 Task: Select Gifts. Add to cart, from Burger Bites_x000D_
 for 3194 Cheshire Road, Bridgeport, Connecticut 06604, Cell Number 203-362-4243, following items : Gulab Jamun_x000D_
 - 1, Turtle Cheesecake_x000D_
 - 1, Sweet Balls_x000D_
 - 1, Lemon Cheesecake_x000D_
 - 1, Classic Cheesecake_x000D_
 - 1
Action: Mouse moved to (987, 134)
Screenshot: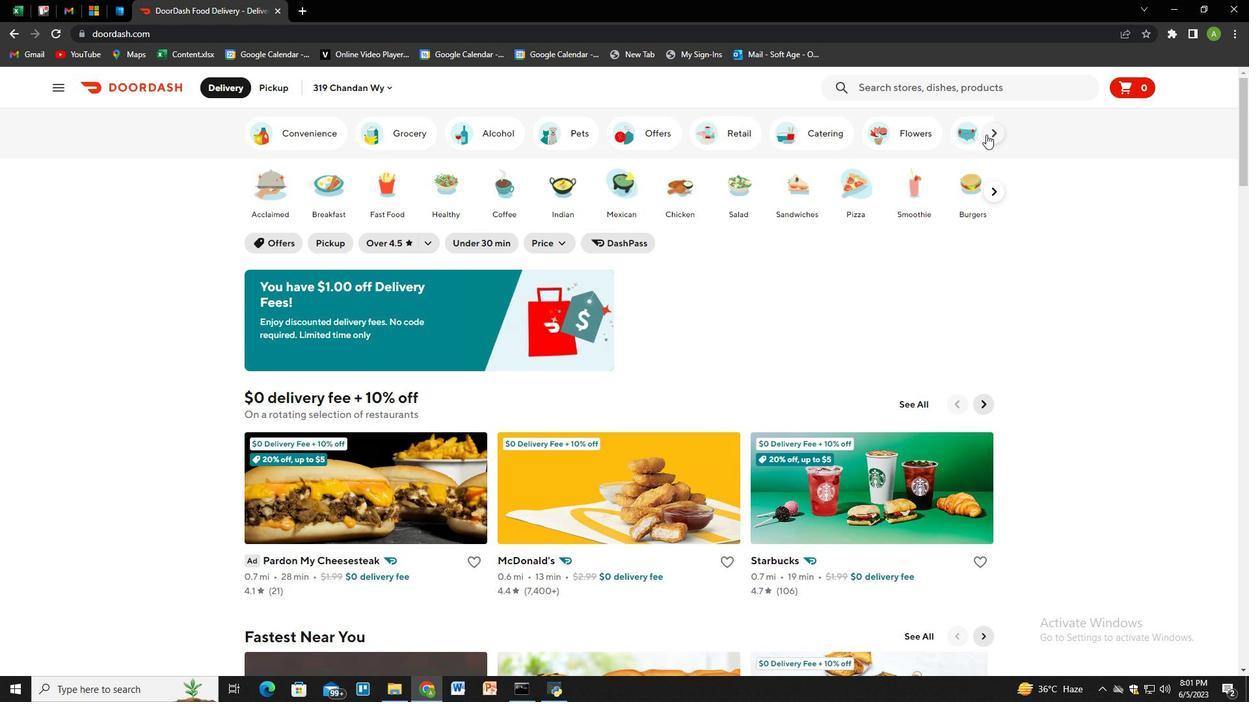 
Action: Mouse pressed left at (987, 134)
Screenshot: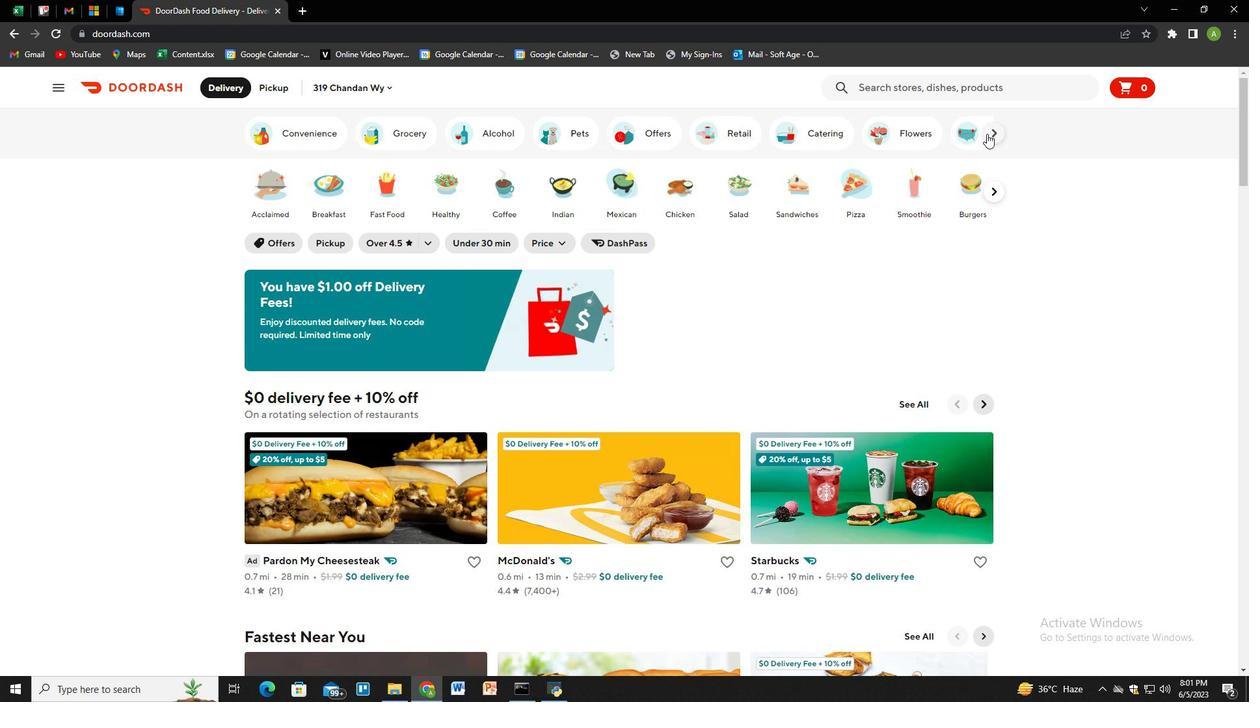 
Action: Mouse moved to (962, 135)
Screenshot: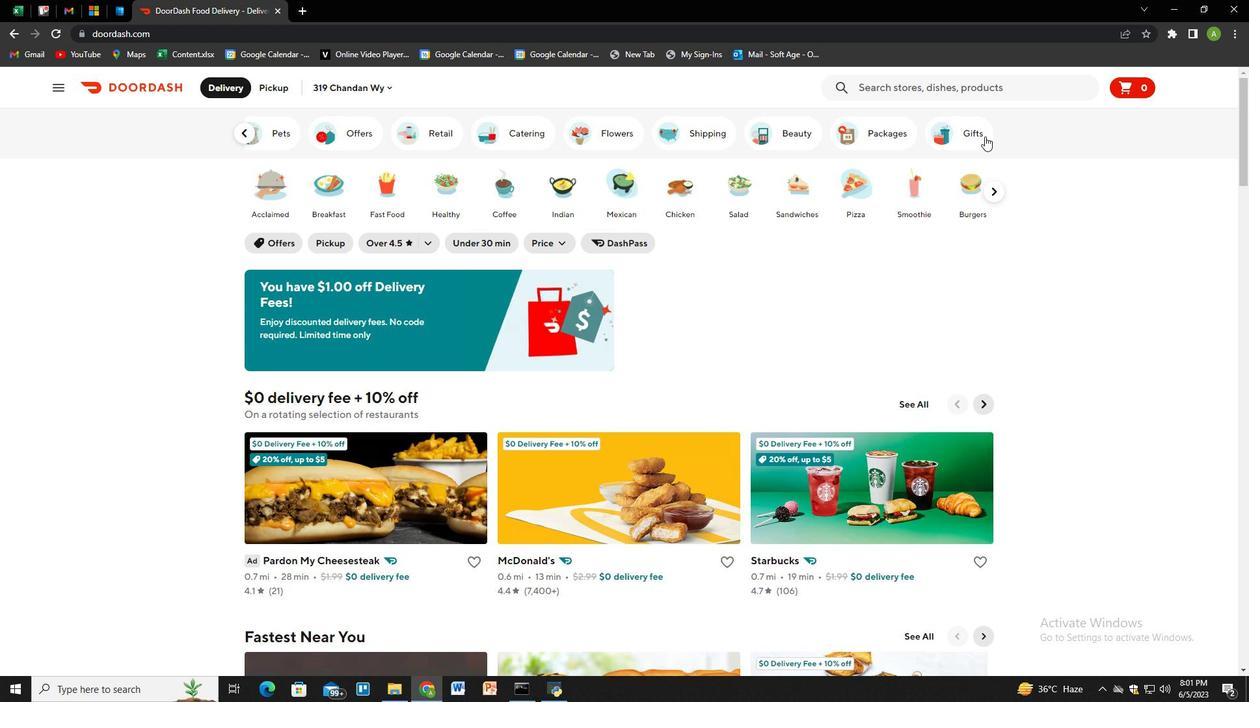 
Action: Mouse pressed left at (962, 135)
Screenshot: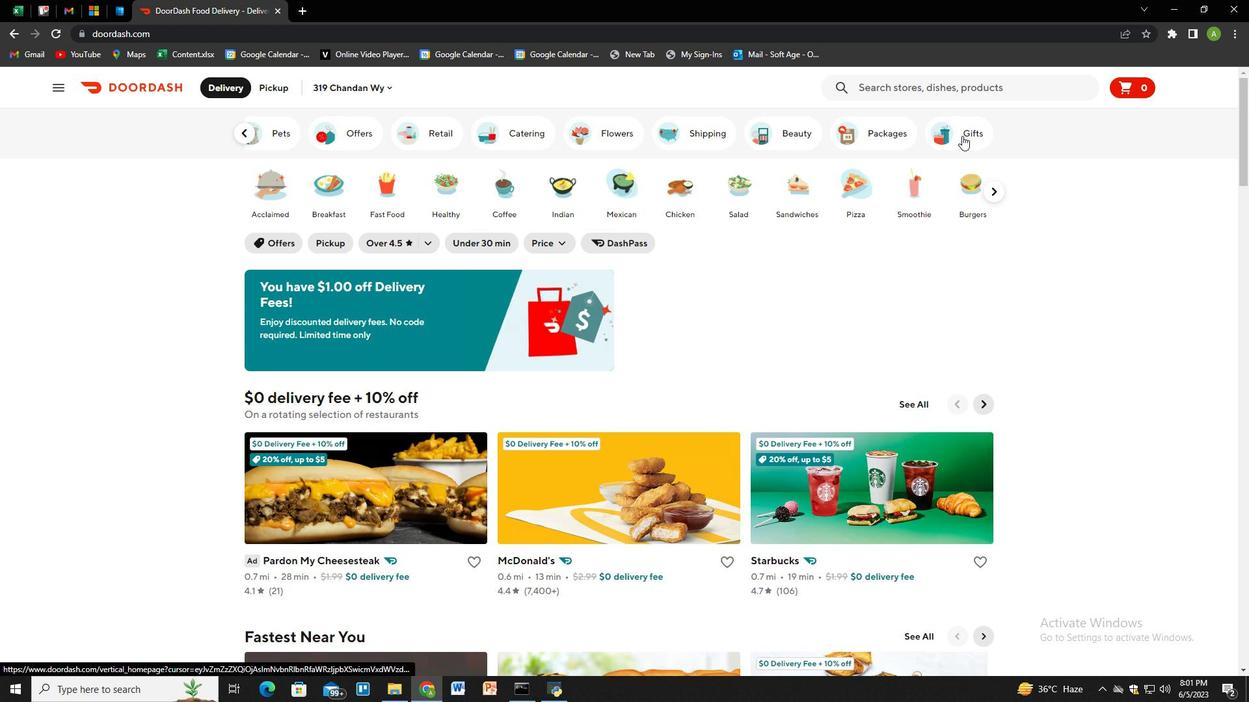 
Action: Mouse moved to (393, 192)
Screenshot: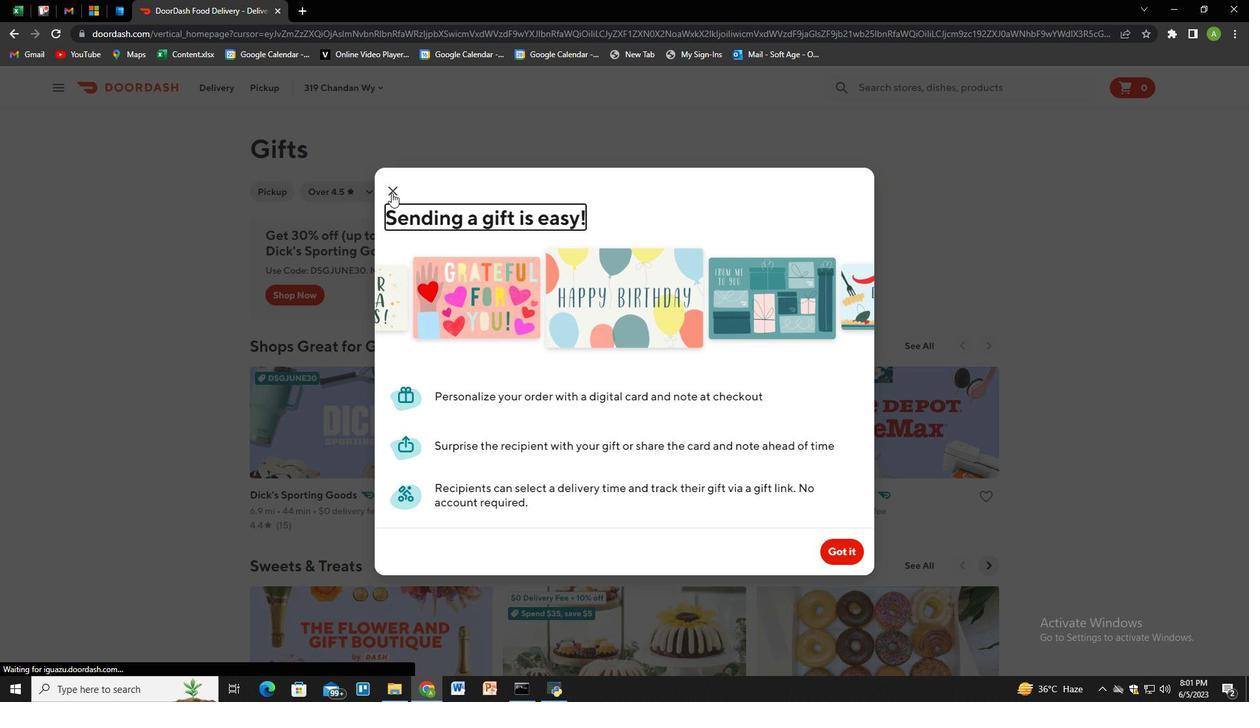 
Action: Mouse pressed left at (393, 192)
Screenshot: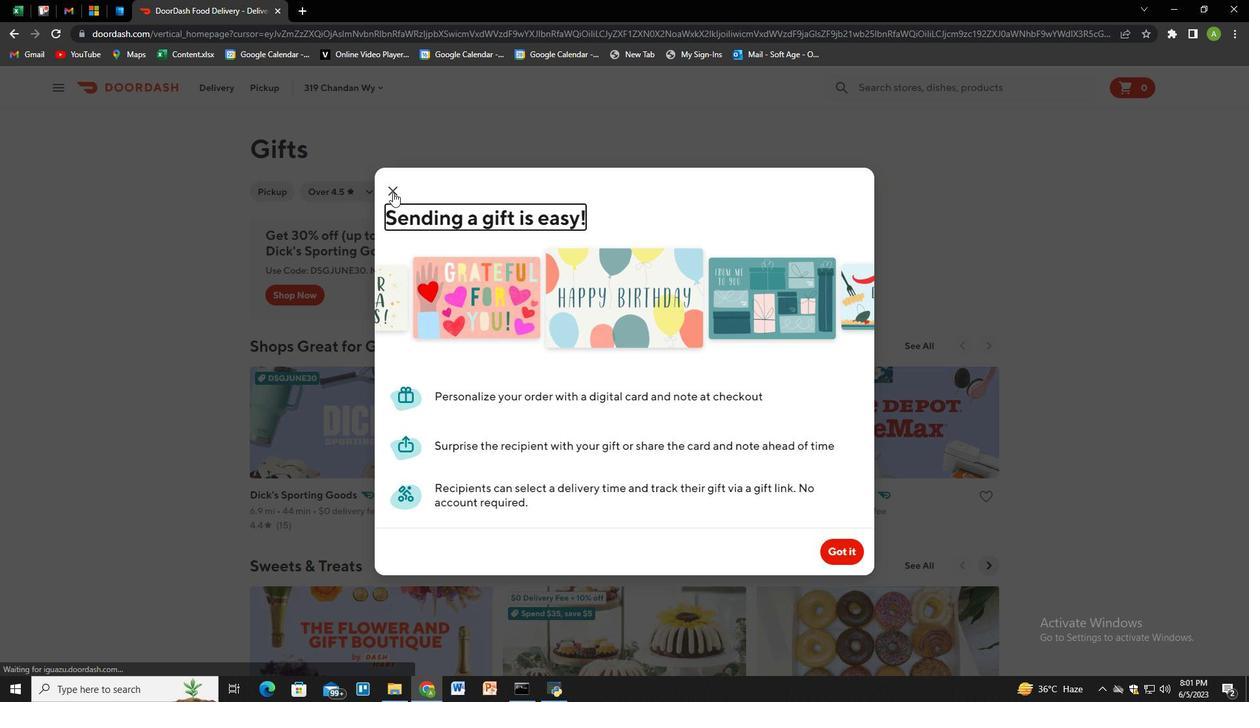 
Action: Mouse moved to (953, 85)
Screenshot: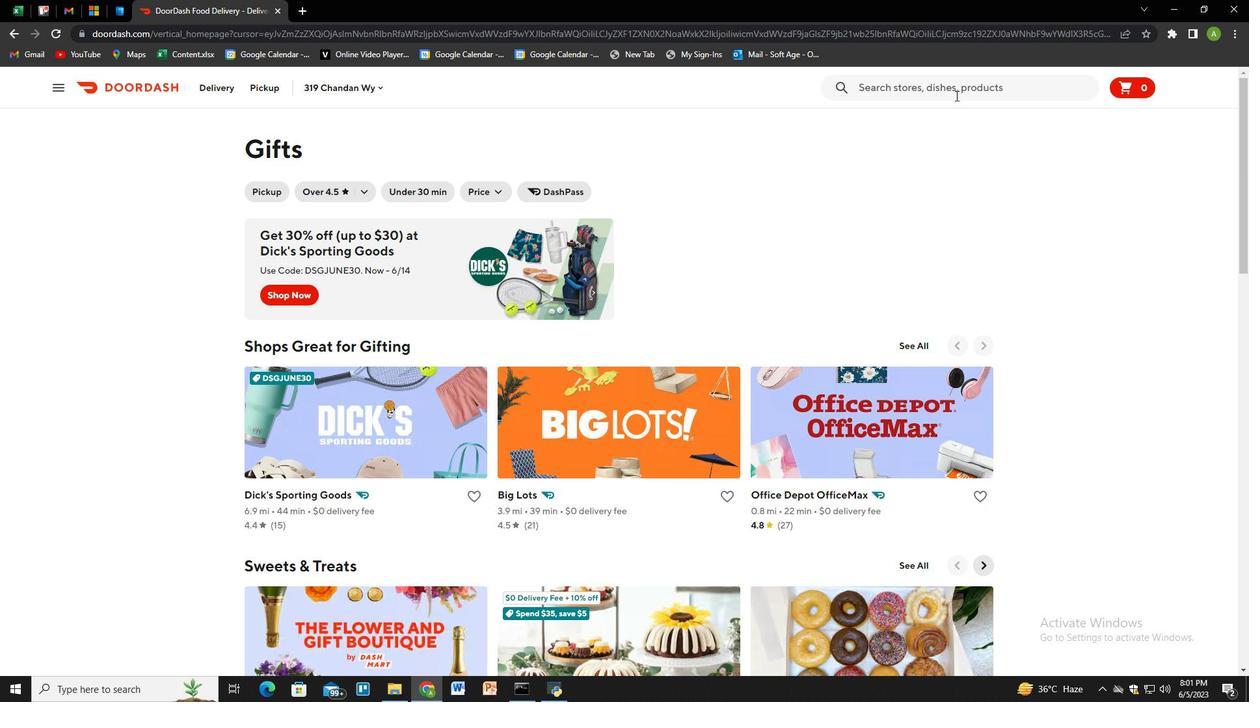 
Action: Mouse pressed left at (953, 85)
Screenshot: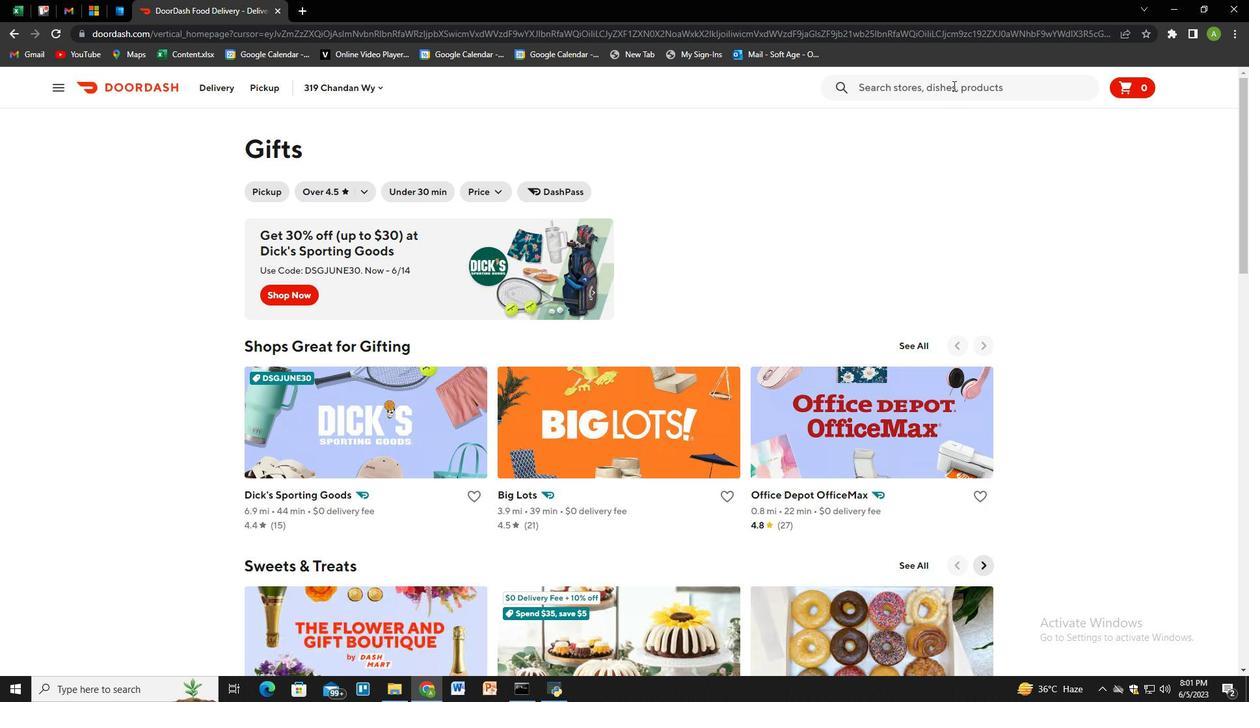 
Action: Key pressed burger<Key.space>bites<Key.enter>
Screenshot: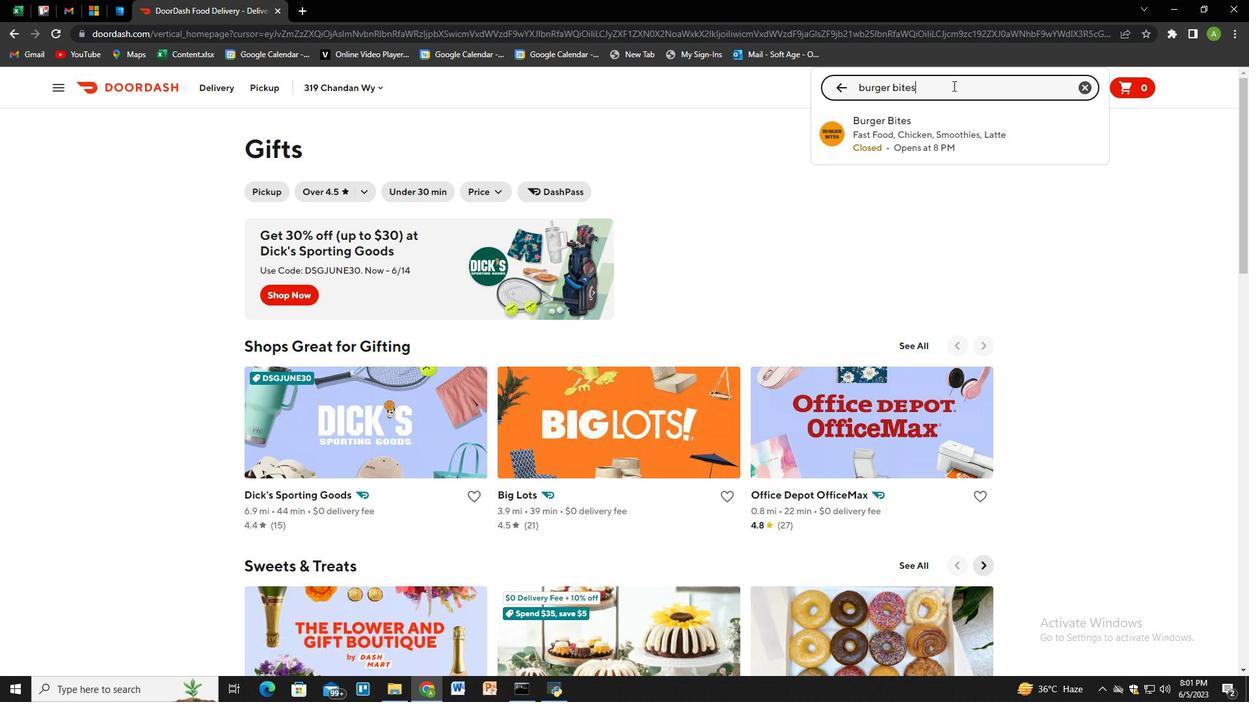 
Action: Mouse moved to (290, 338)
Screenshot: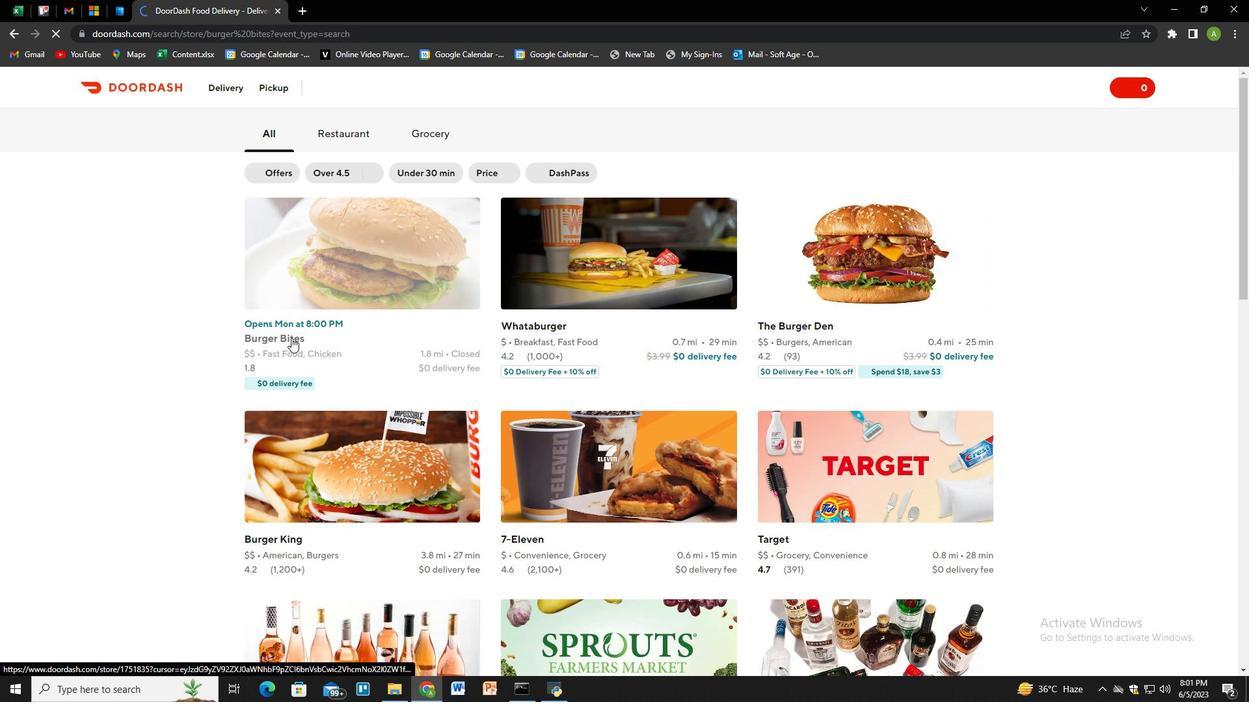 
Action: Mouse pressed left at (290, 338)
Screenshot: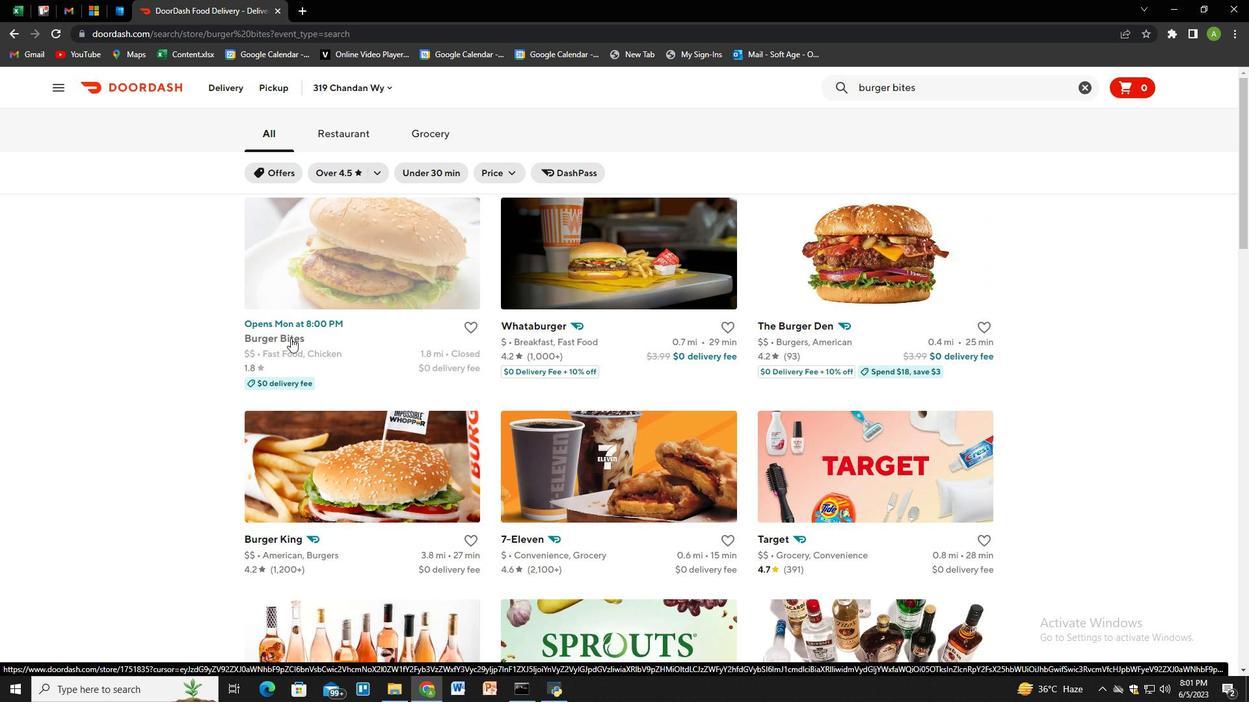 
Action: Mouse moved to (283, 82)
Screenshot: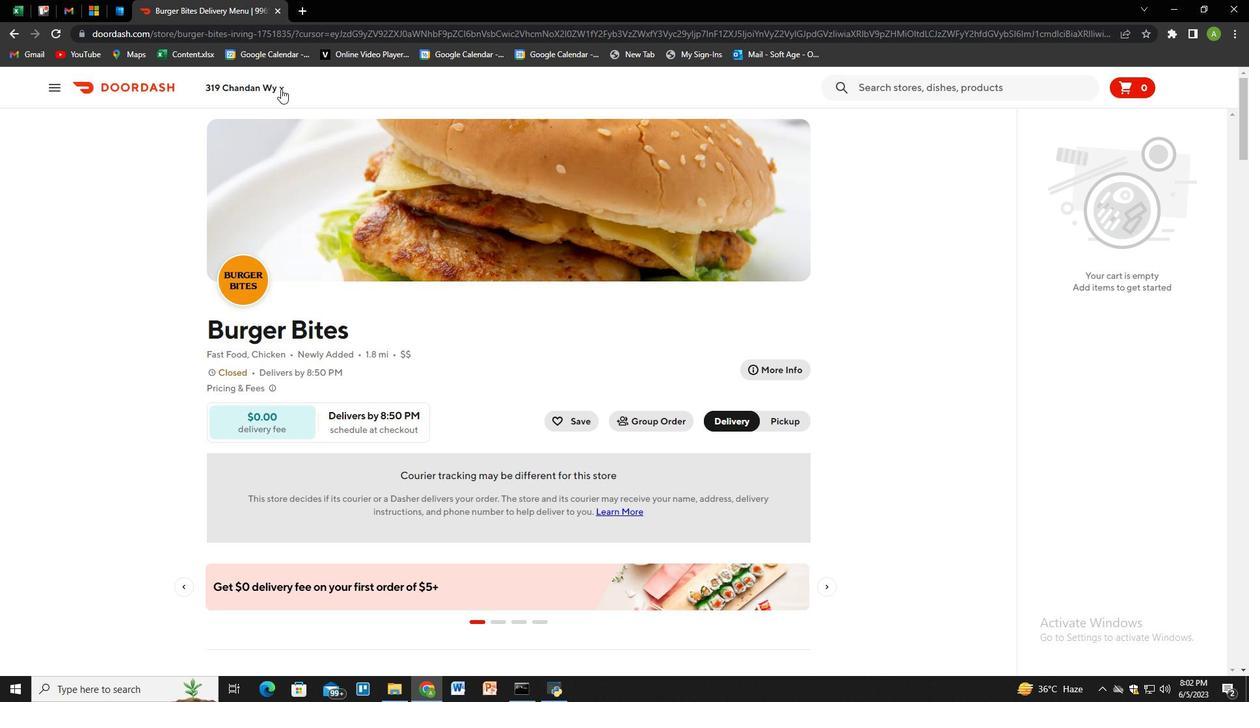 
Action: Mouse pressed left at (283, 82)
Screenshot: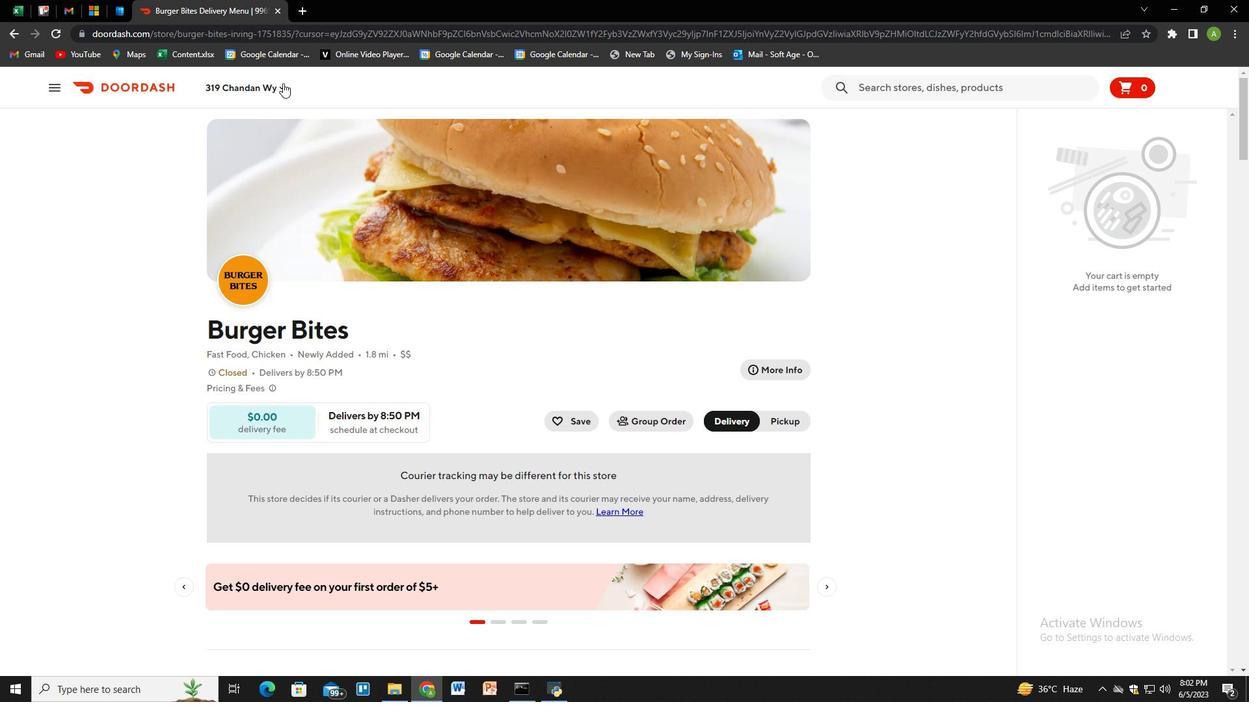 
Action: Mouse moved to (285, 144)
Screenshot: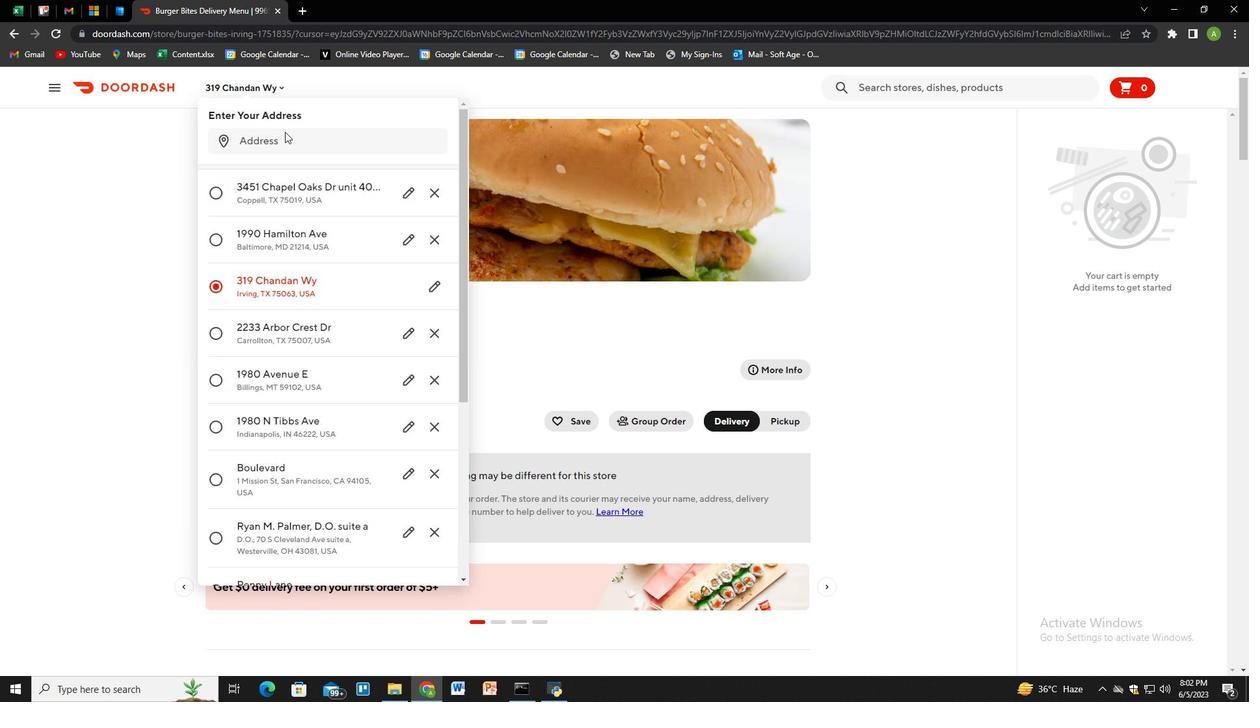 
Action: Mouse pressed left at (285, 144)
Screenshot: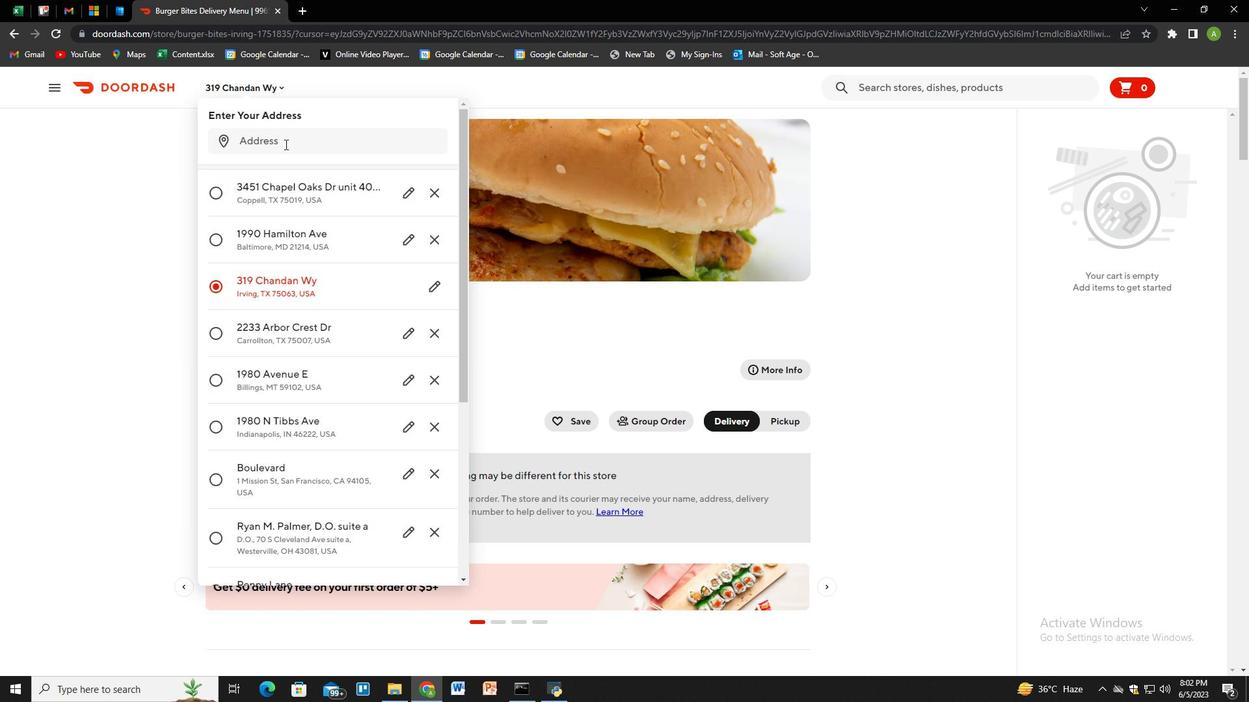 
Action: Key pressed 3194<Key.space>cheshire<Key.space>road,<Key.space>bridgeport,<Key.space>connecticut<Key.space>06604<Key.enter>
Screenshot: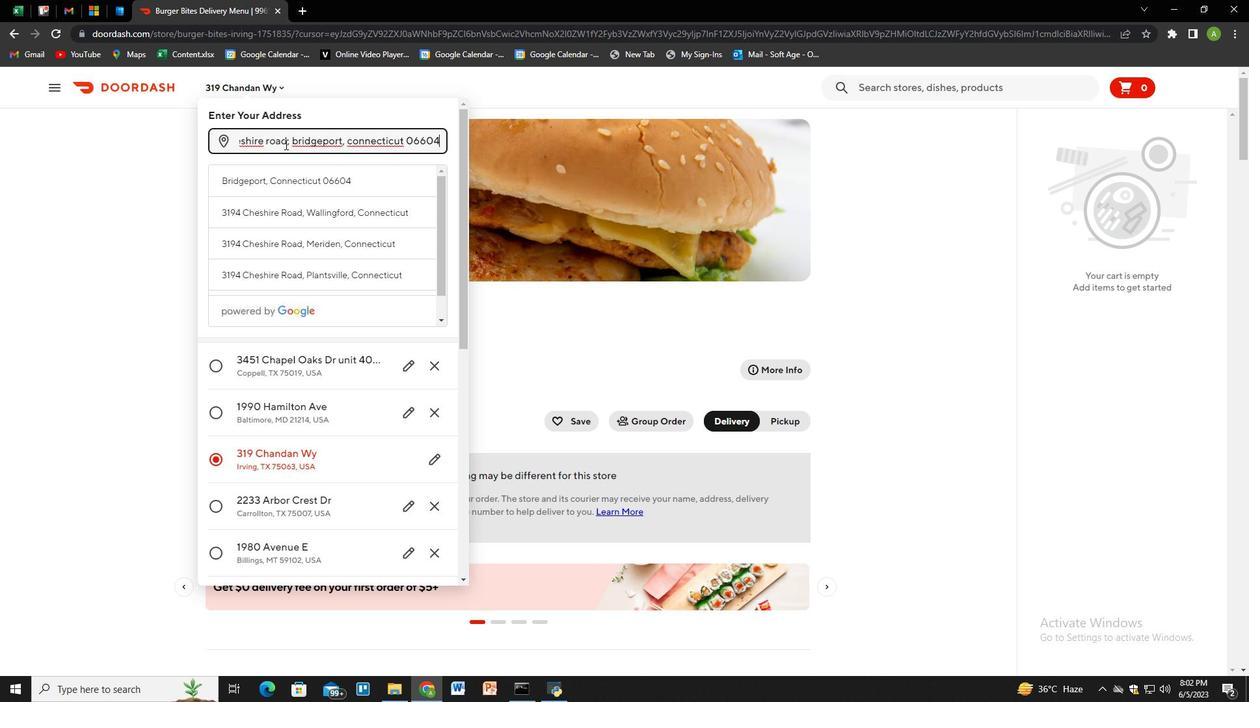 
Action: Mouse moved to (417, 570)
Screenshot: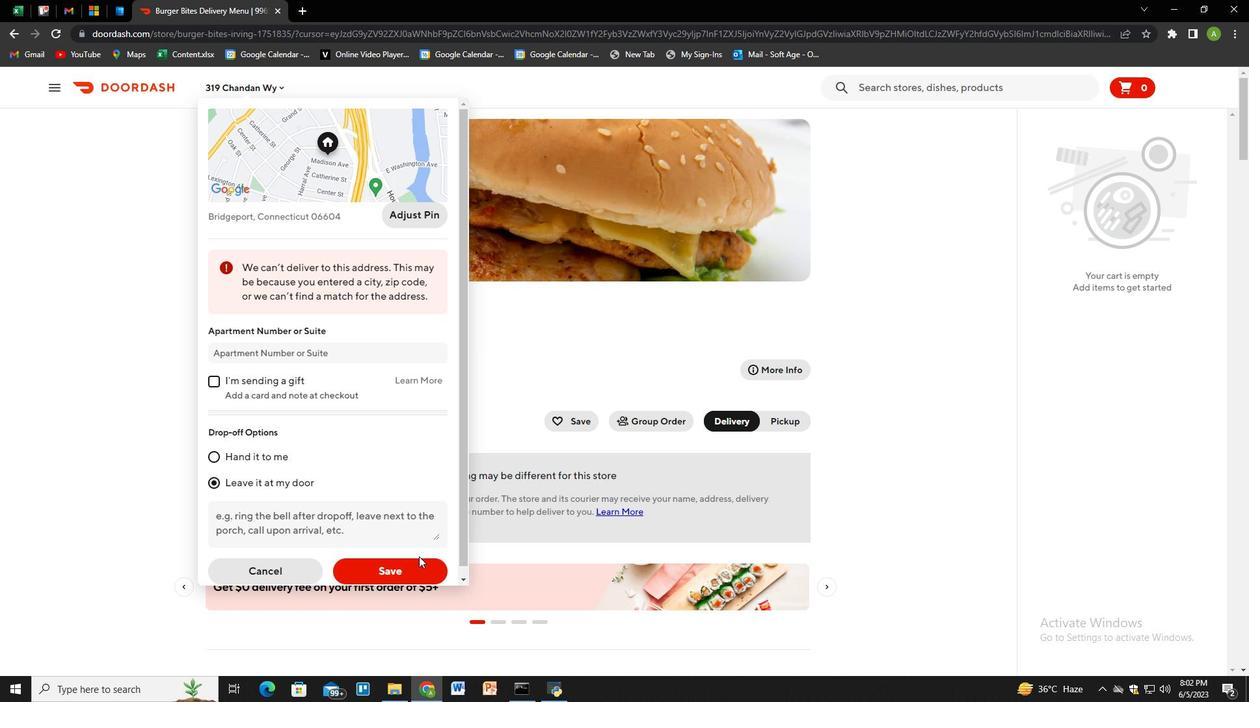 
Action: Mouse pressed left at (417, 570)
Screenshot: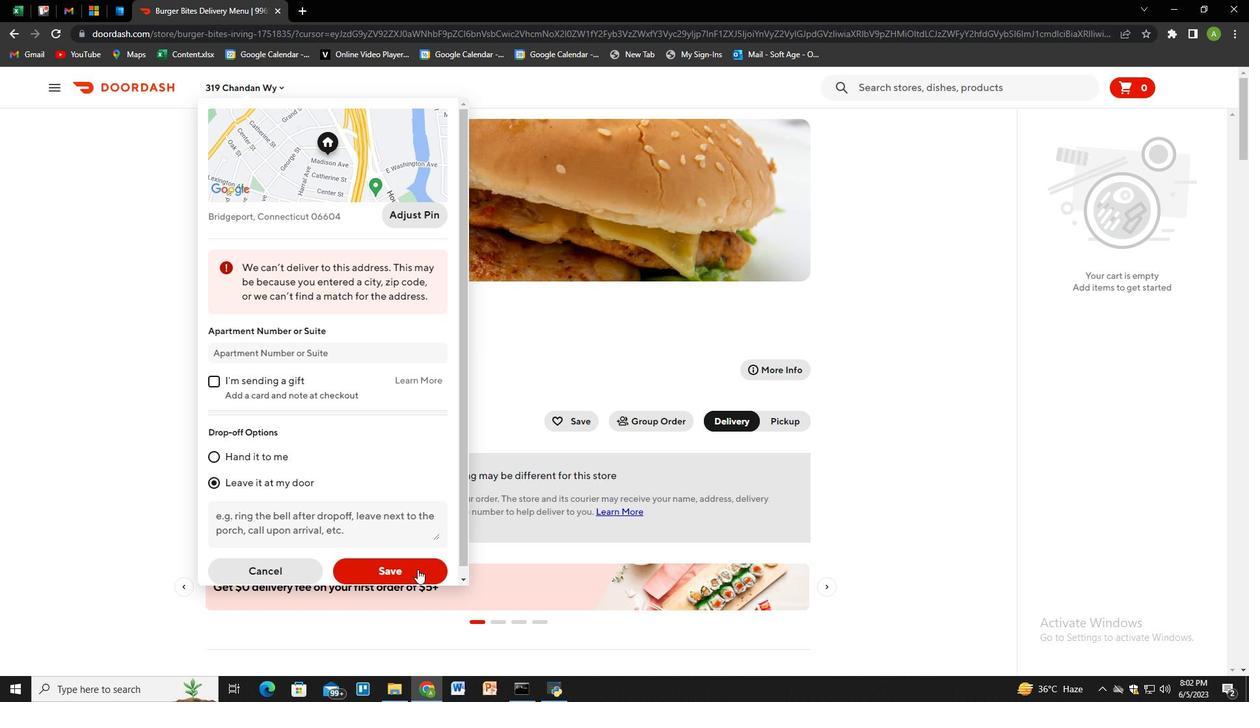 
Action: Mouse moved to (458, 251)
Screenshot: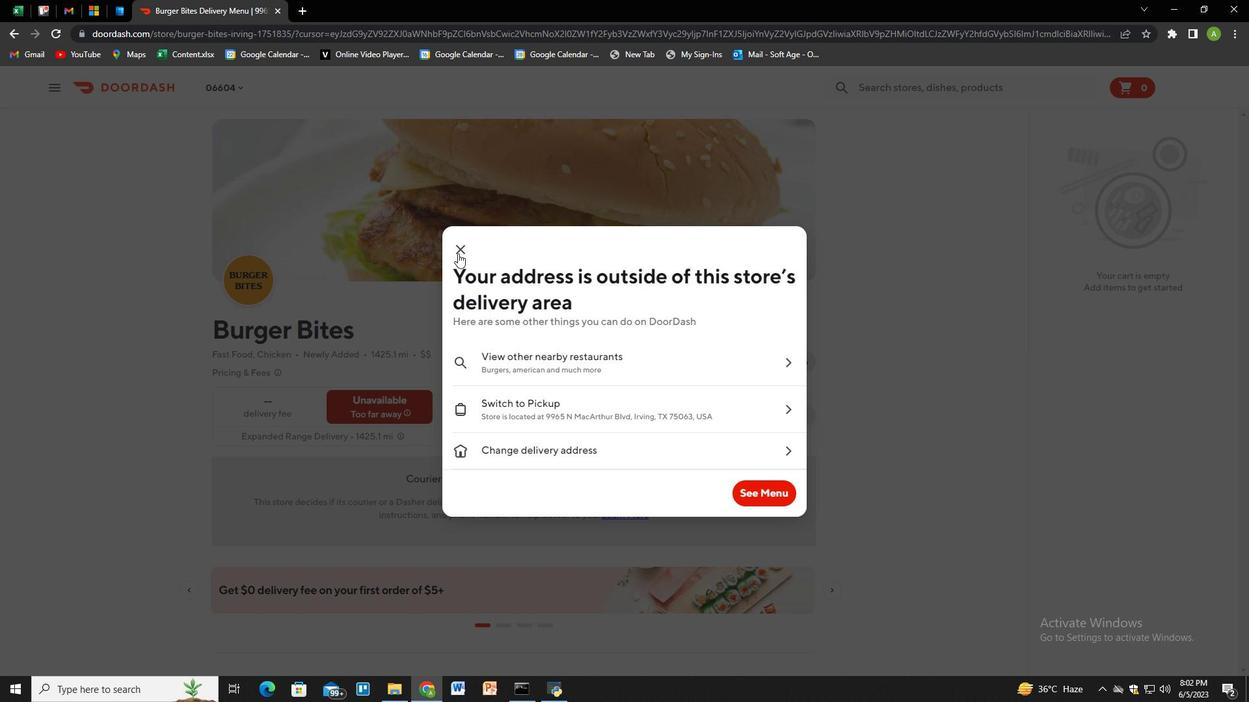 
Action: Mouse pressed left at (458, 251)
Screenshot: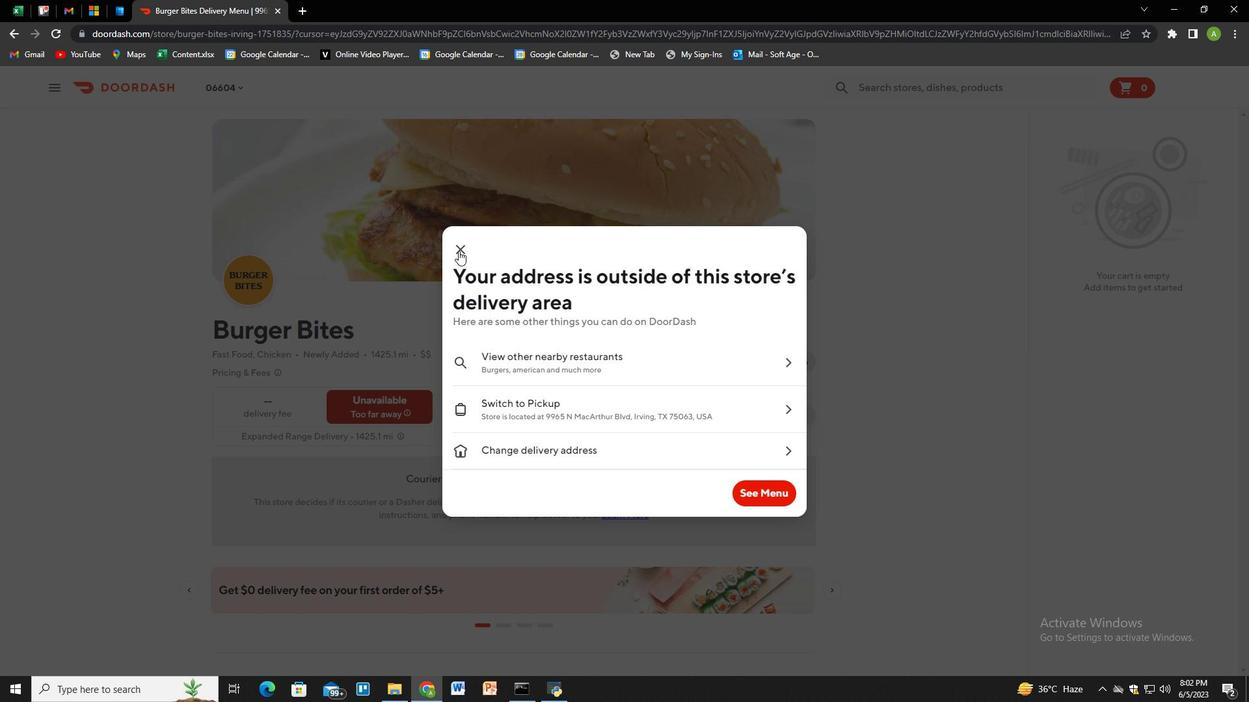 
Action: Mouse moved to (861, 290)
Screenshot: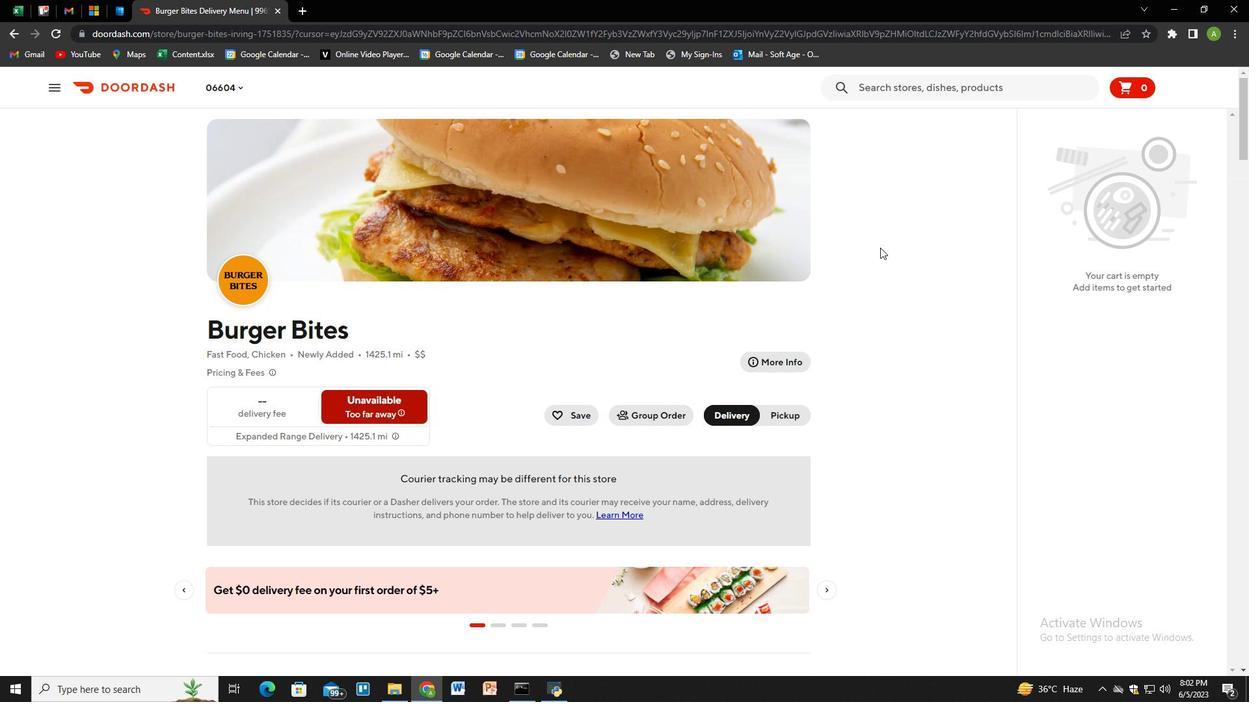 
Action: Mouse scrolled (861, 289) with delta (0, 0)
Screenshot: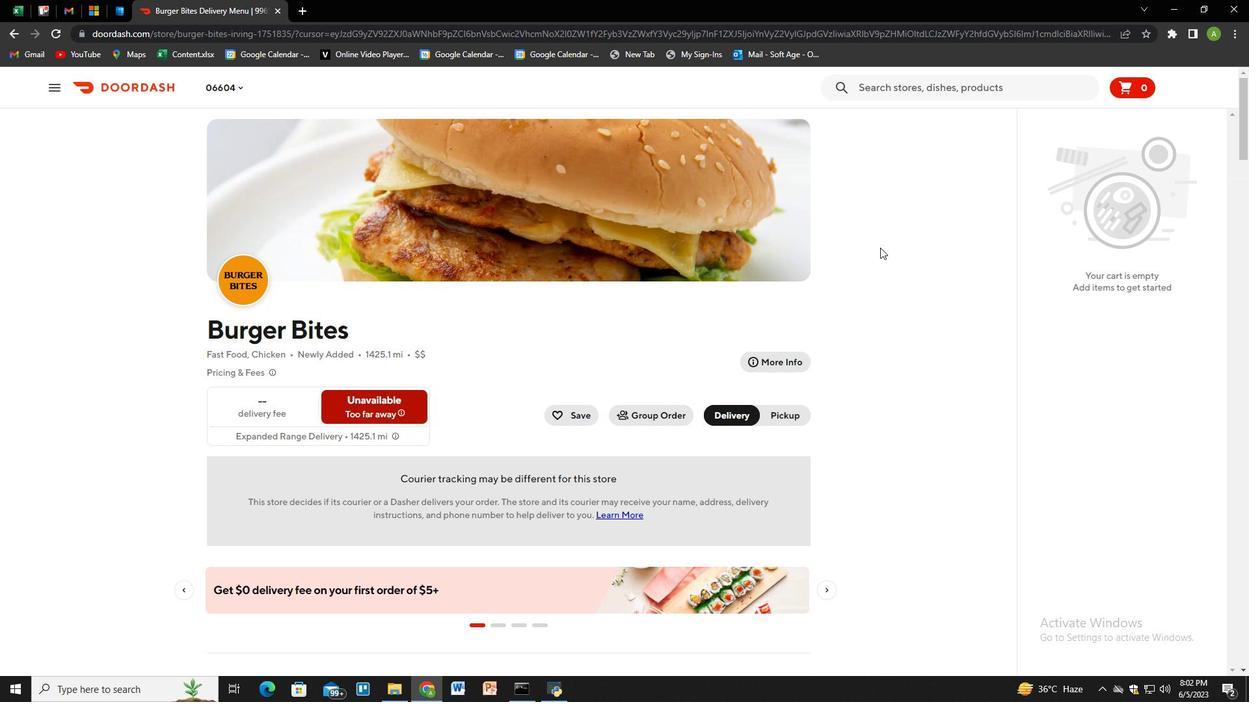 
Action: Mouse moved to (859, 296)
Screenshot: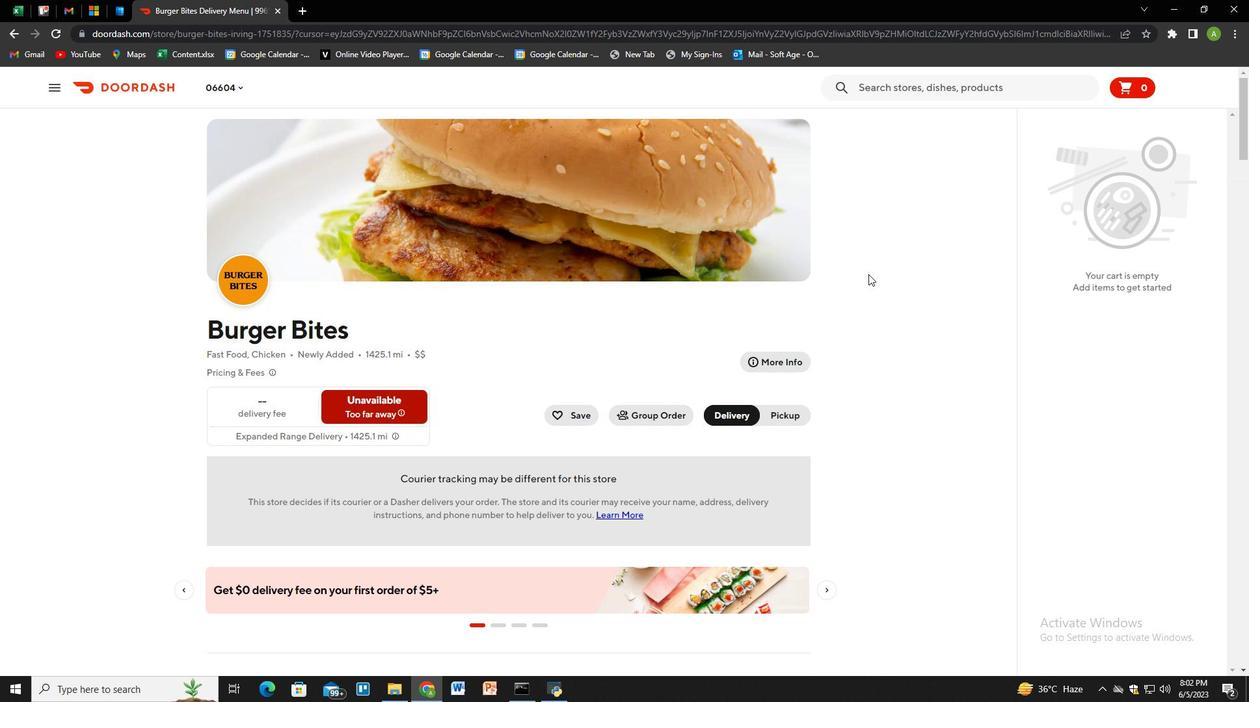 
Action: Mouse scrolled (859, 295) with delta (0, 0)
Screenshot: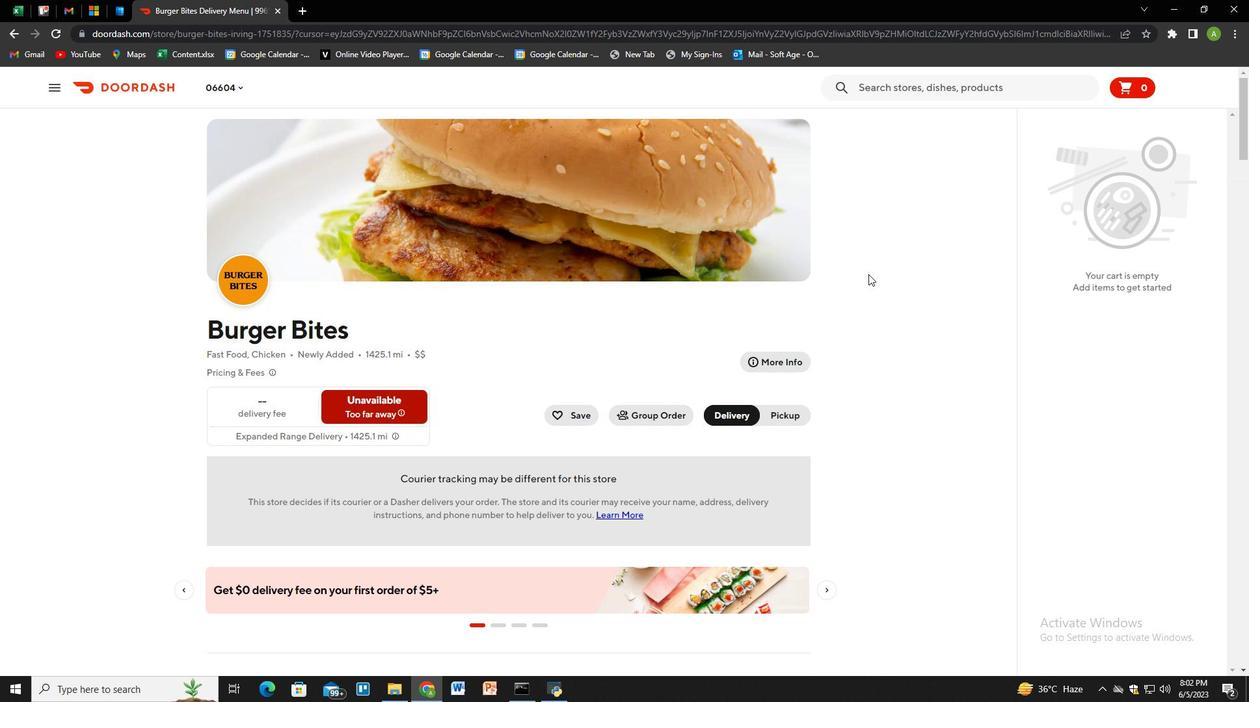 
Action: Mouse moved to (858, 297)
Screenshot: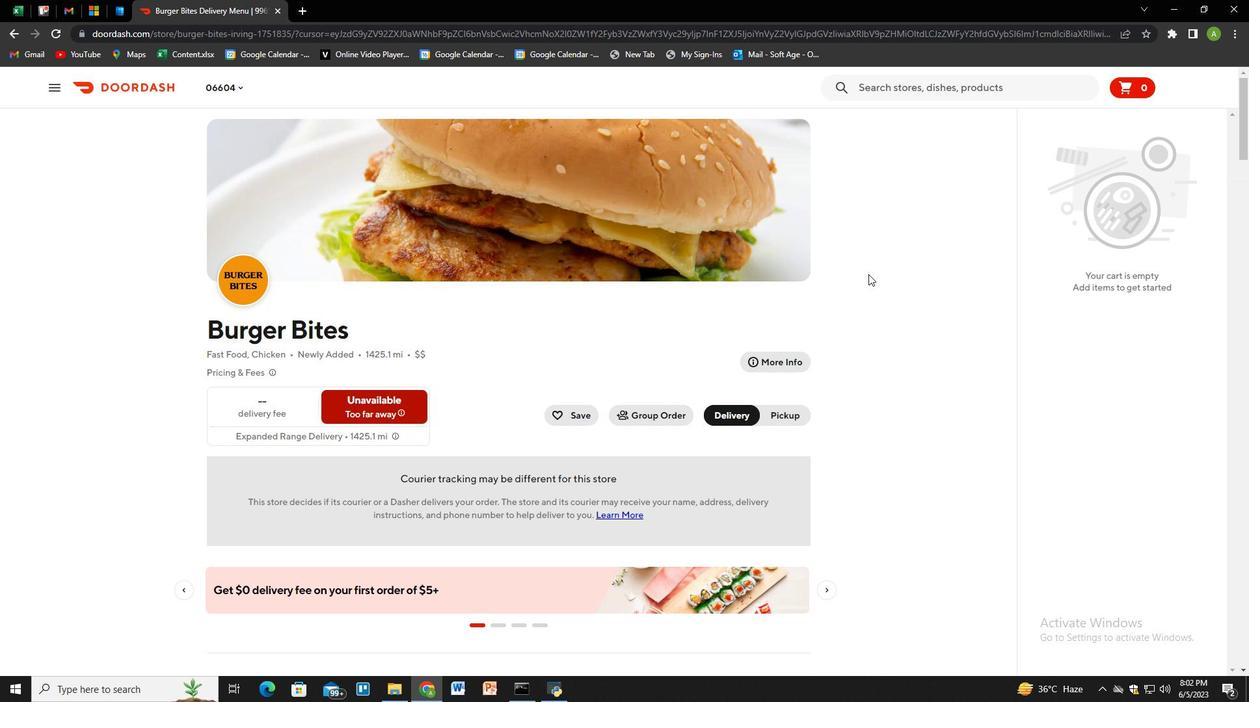 
Action: Mouse scrolled (858, 296) with delta (0, 0)
Screenshot: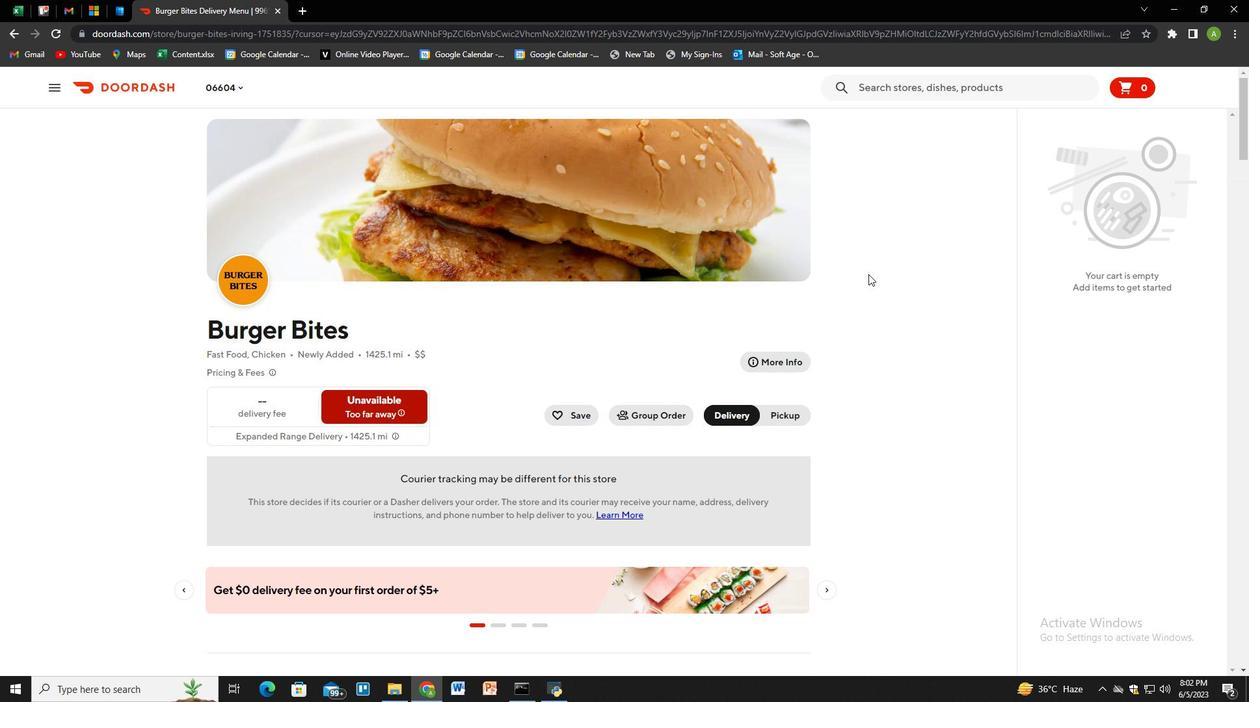 
Action: Mouse moved to (858, 300)
Screenshot: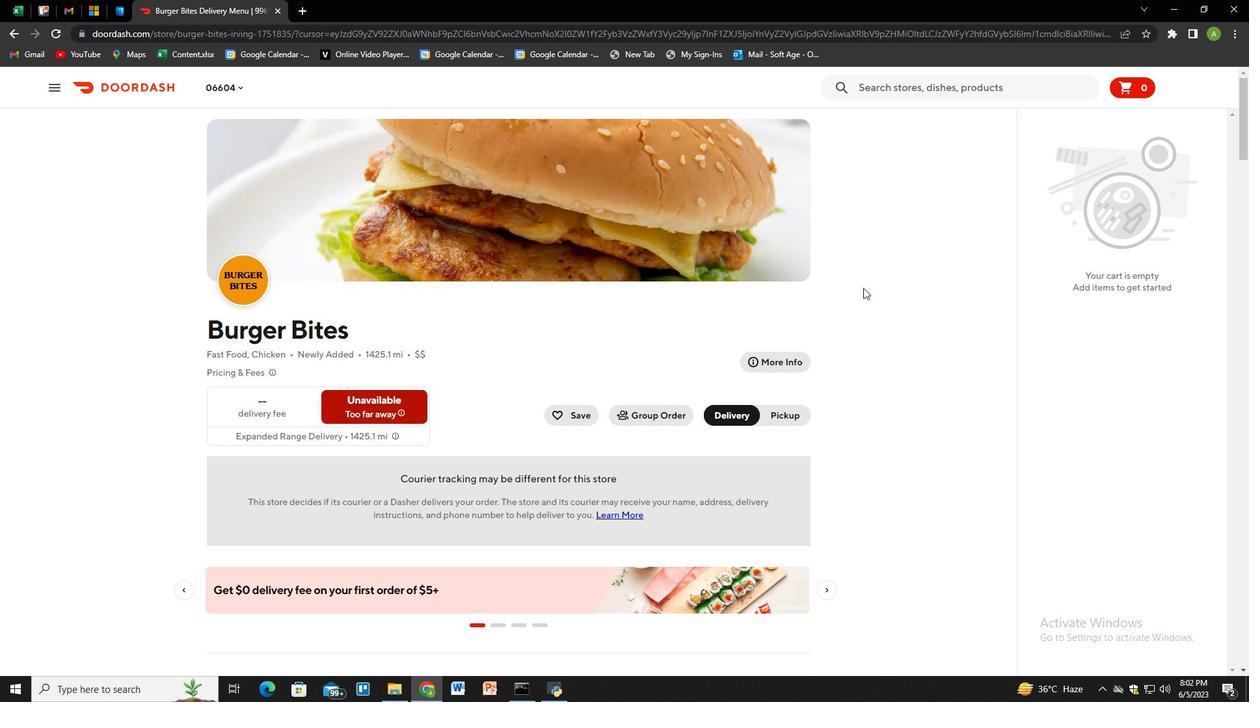 
Action: Mouse scrolled (858, 299) with delta (0, 0)
Screenshot: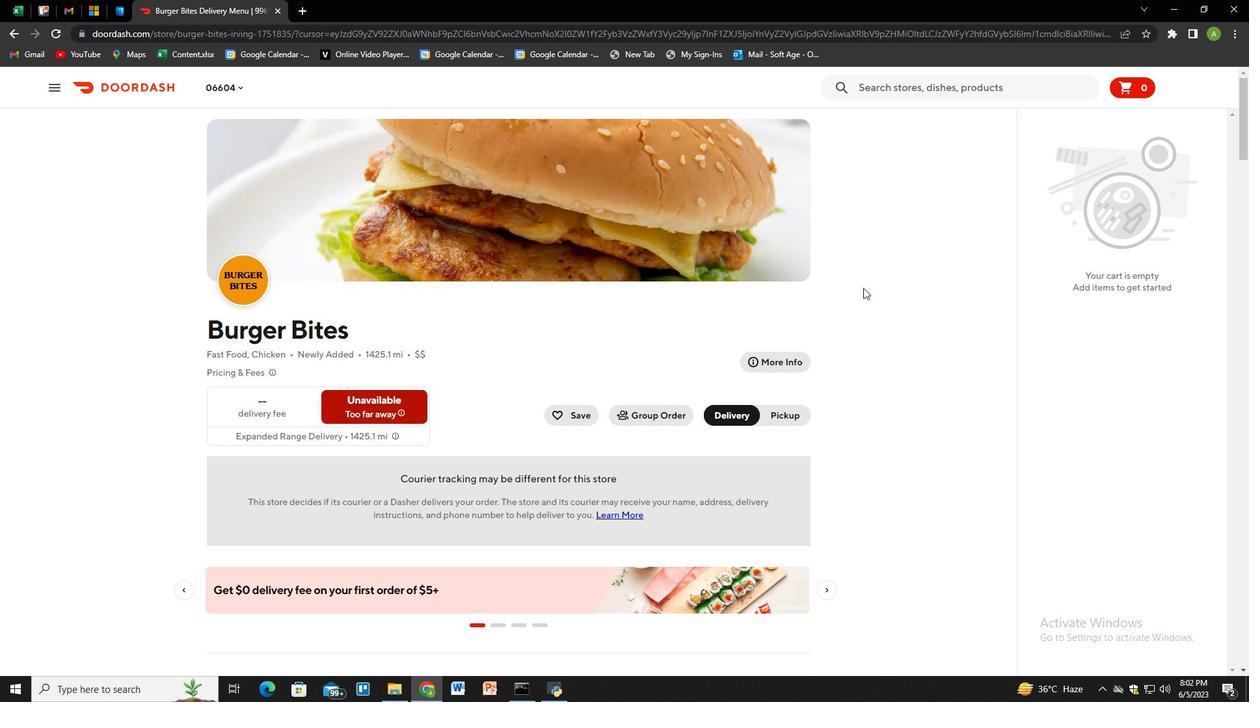 
Action: Mouse moved to (720, 509)
Screenshot: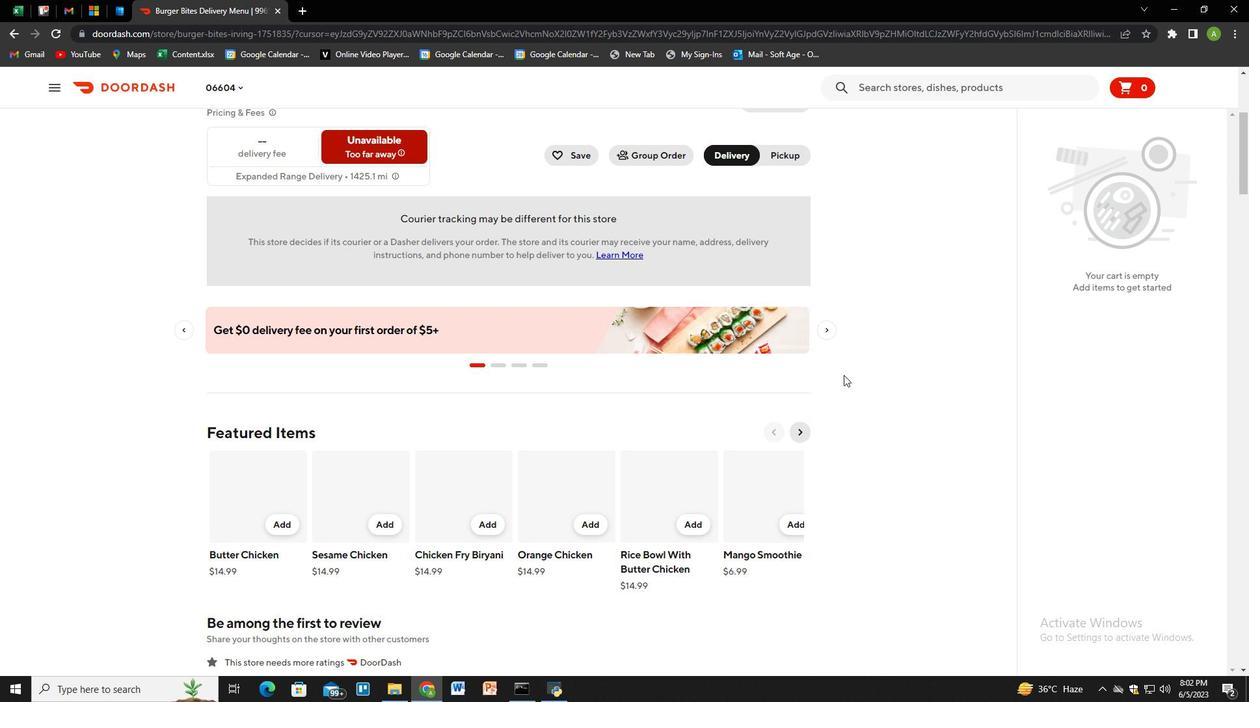 
Action: Mouse scrolled (728, 498) with delta (0, 0)
Screenshot: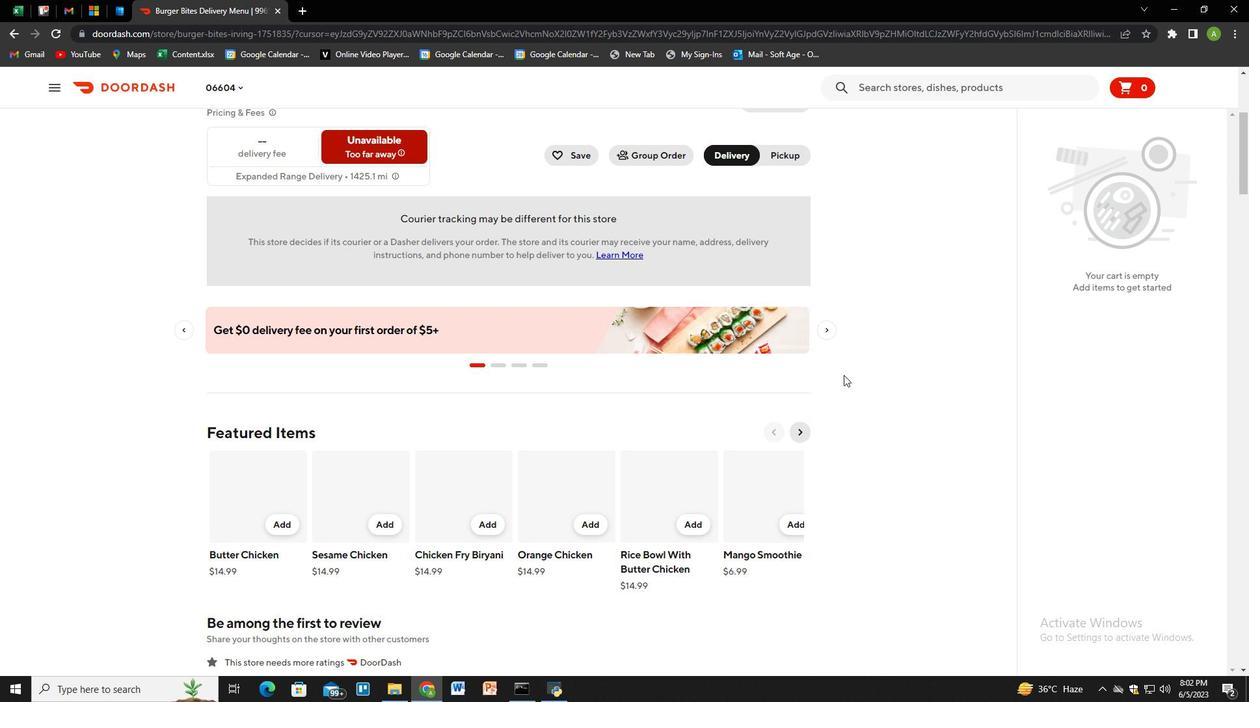 
Action: Mouse moved to (719, 510)
Screenshot: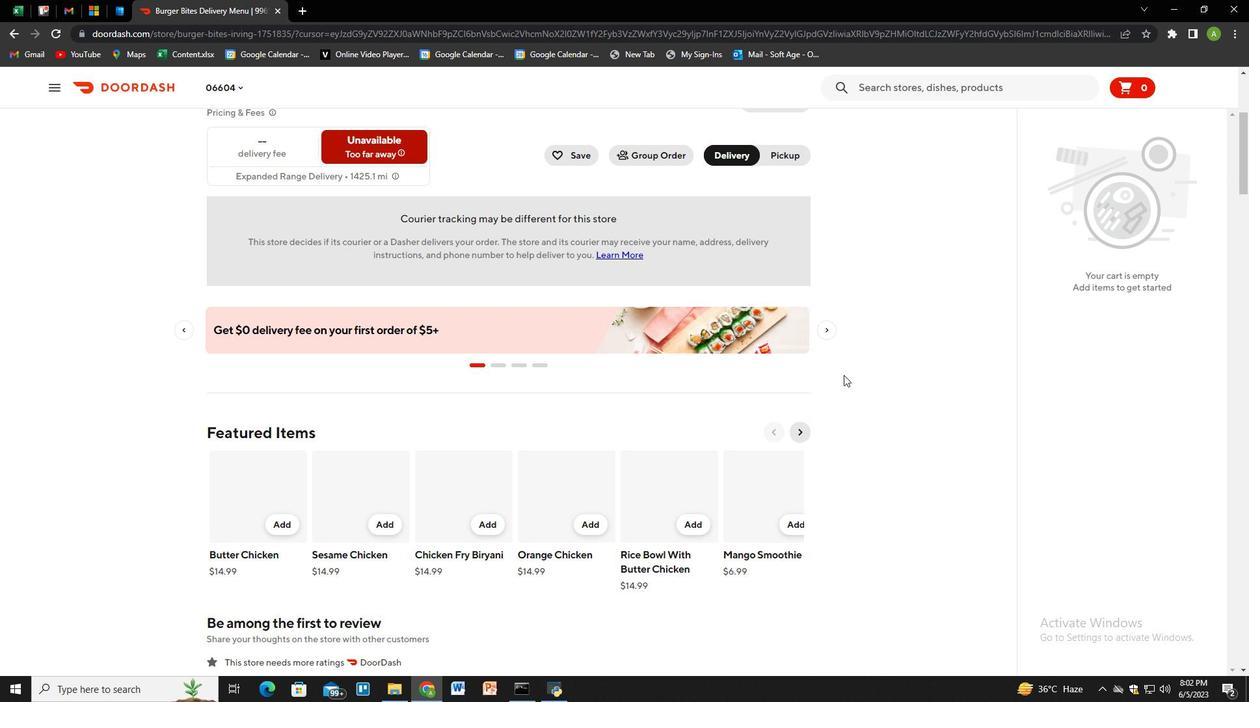 
Action: Mouse scrolled (727, 499) with delta (0, 0)
Screenshot: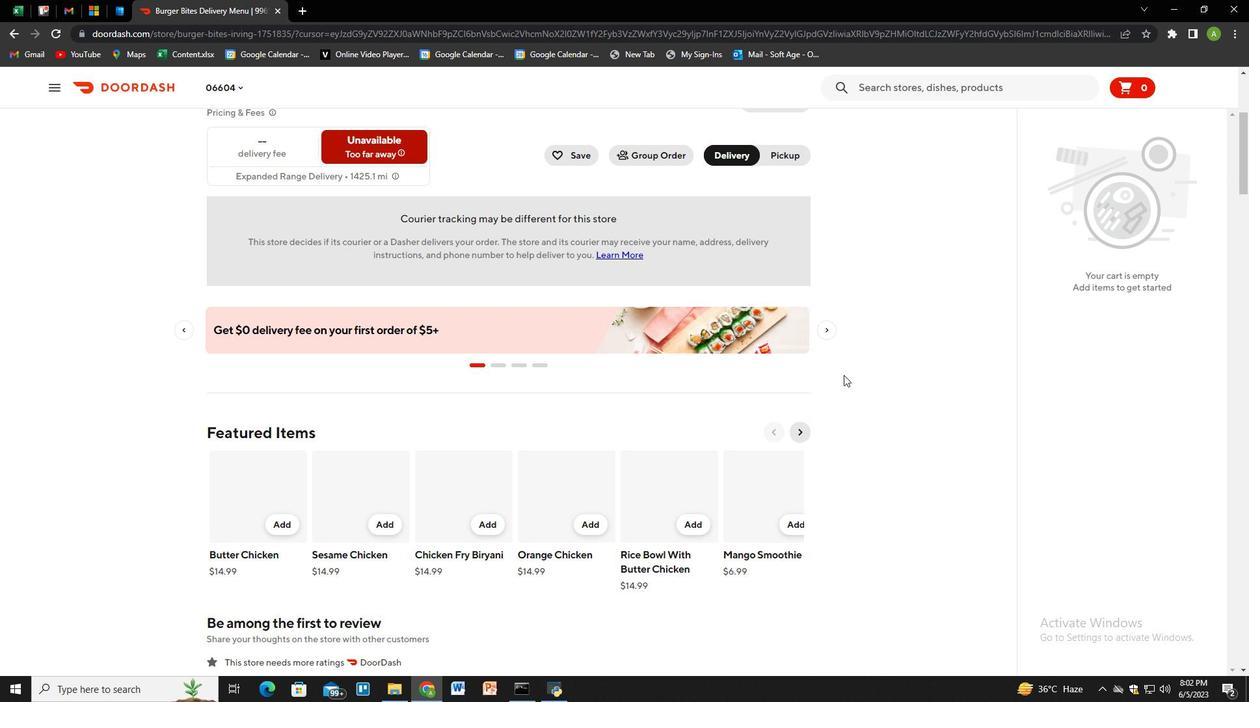 
Action: Mouse moved to (718, 511)
Screenshot: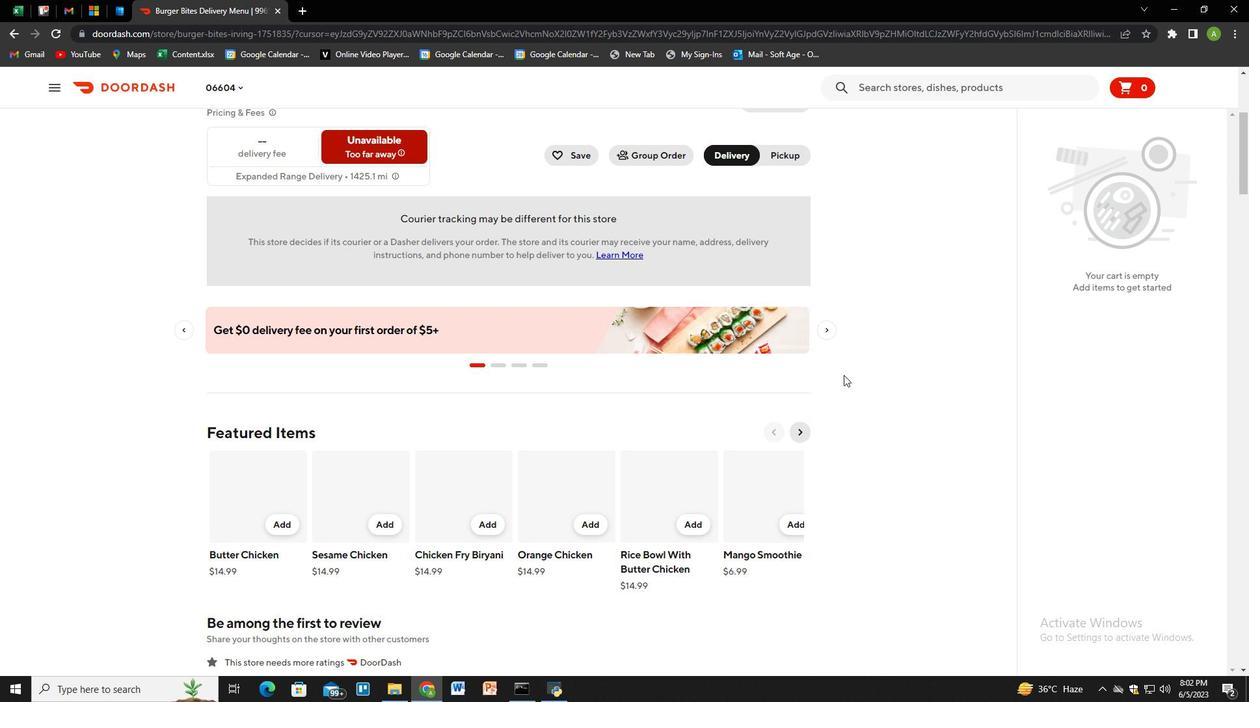 
Action: Mouse scrolled (726, 500) with delta (0, 0)
Screenshot: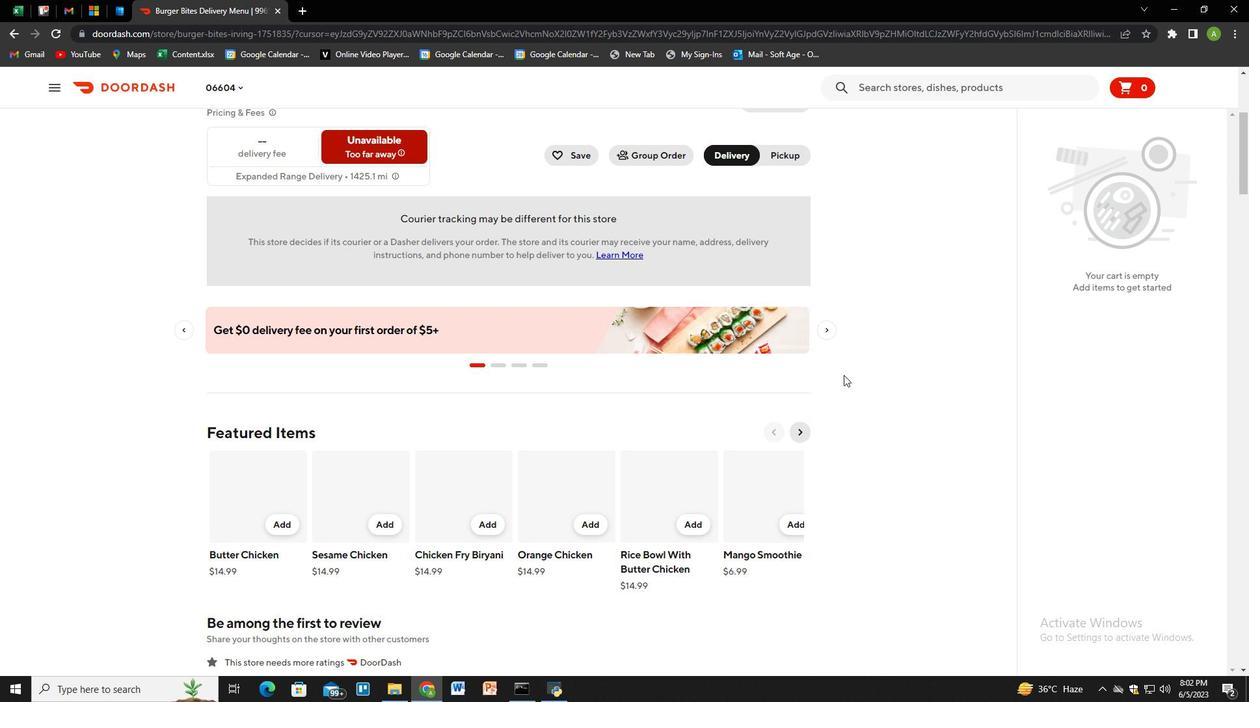 
Action: Mouse moved to (717, 512)
Screenshot: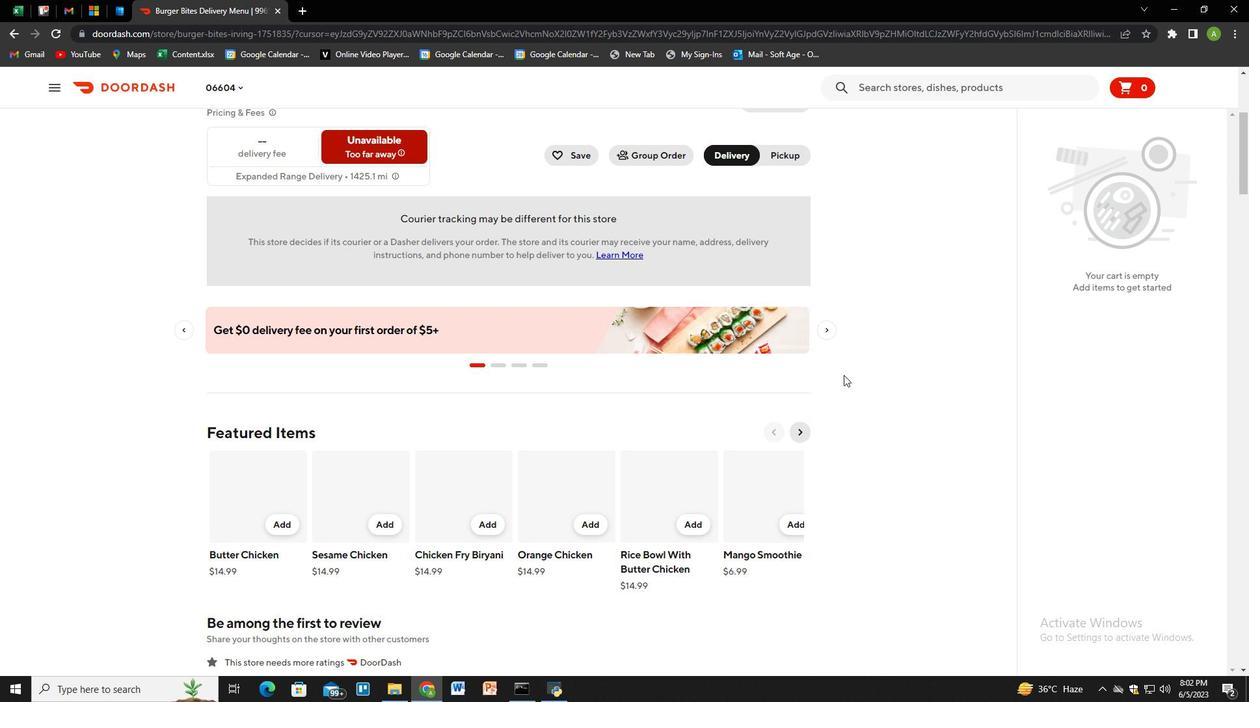 
Action: Mouse scrolled (726, 500) with delta (0, 0)
Screenshot: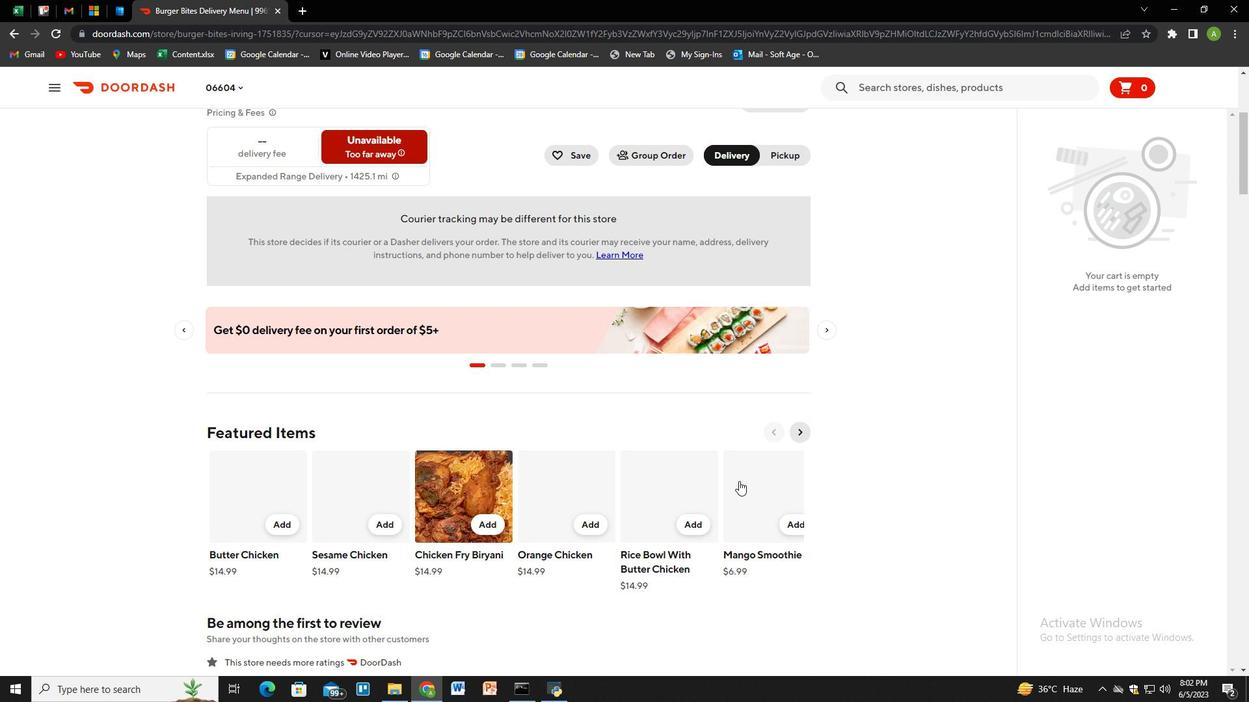 
Action: Mouse moved to (672, 542)
Screenshot: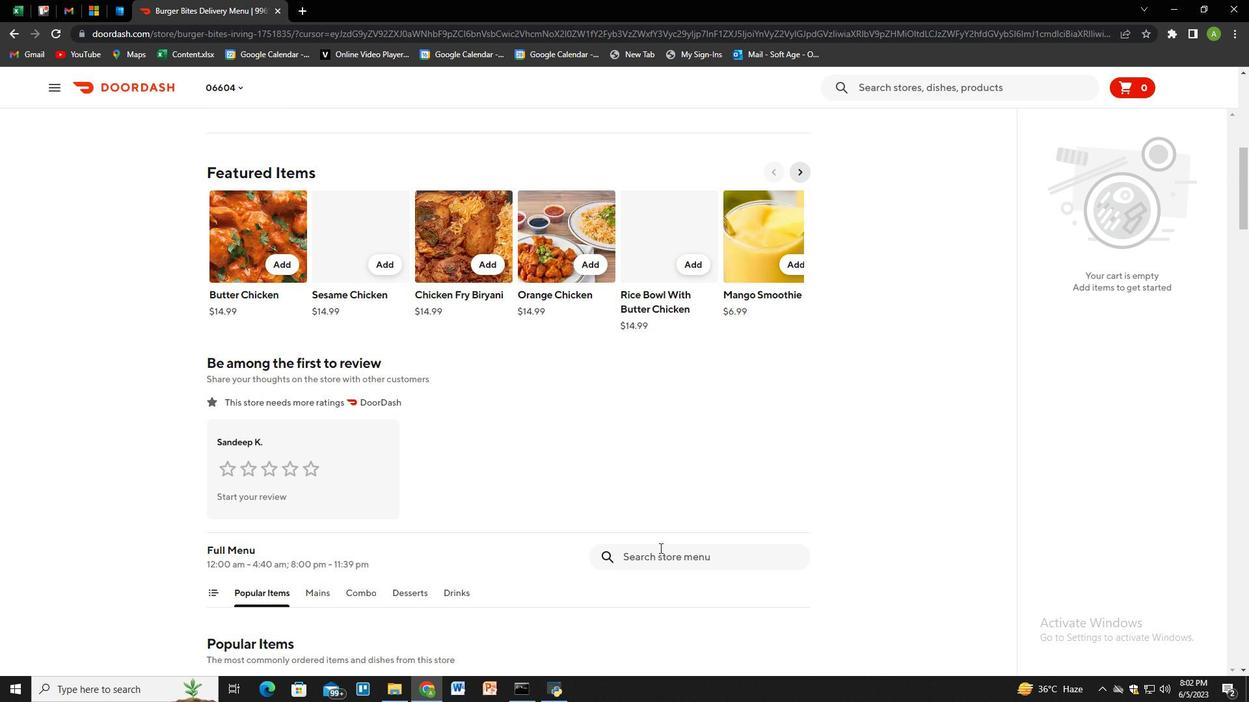 
Action: Mouse scrolled (672, 542) with delta (0, 0)
Screenshot: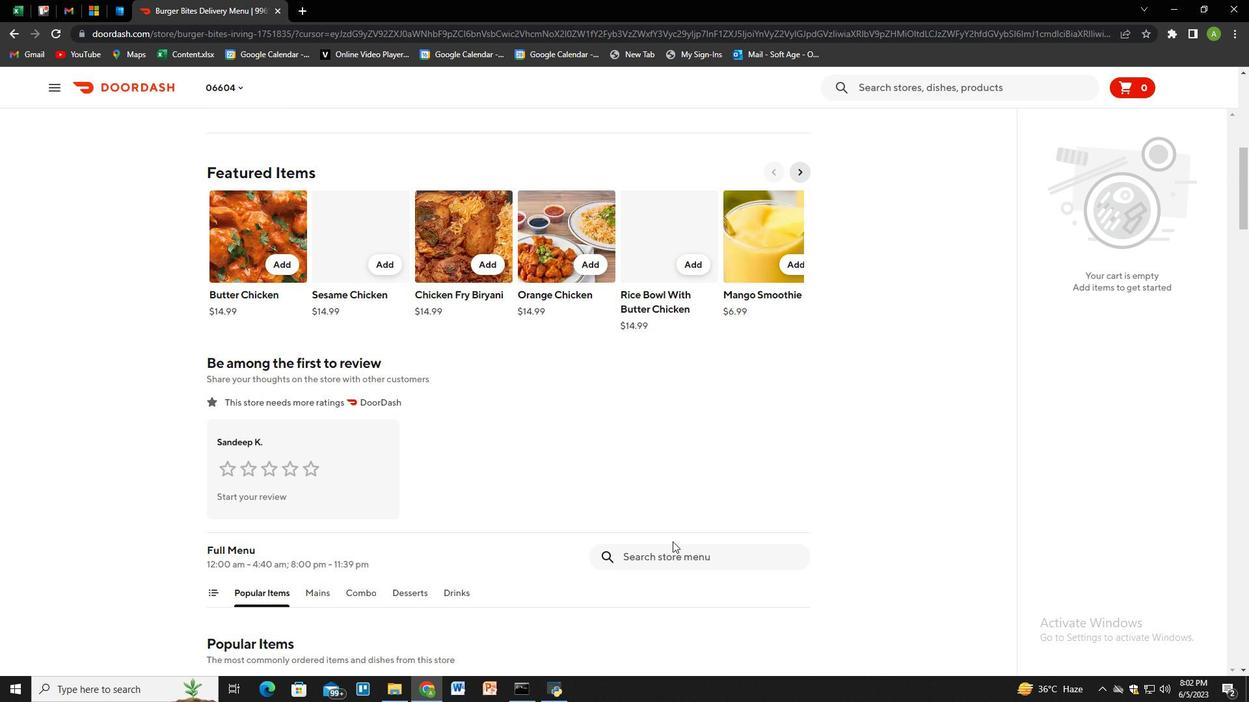 
Action: Mouse moved to (664, 626)
Screenshot: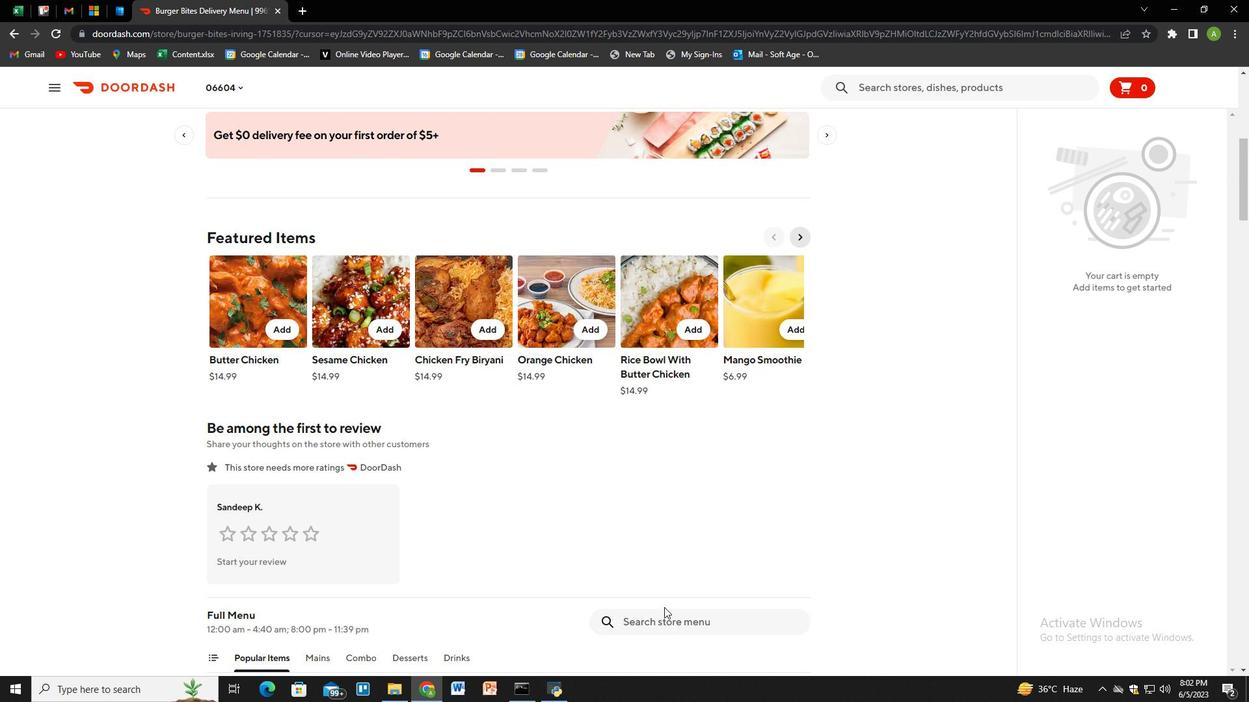 
Action: Mouse pressed left at (664, 626)
Screenshot: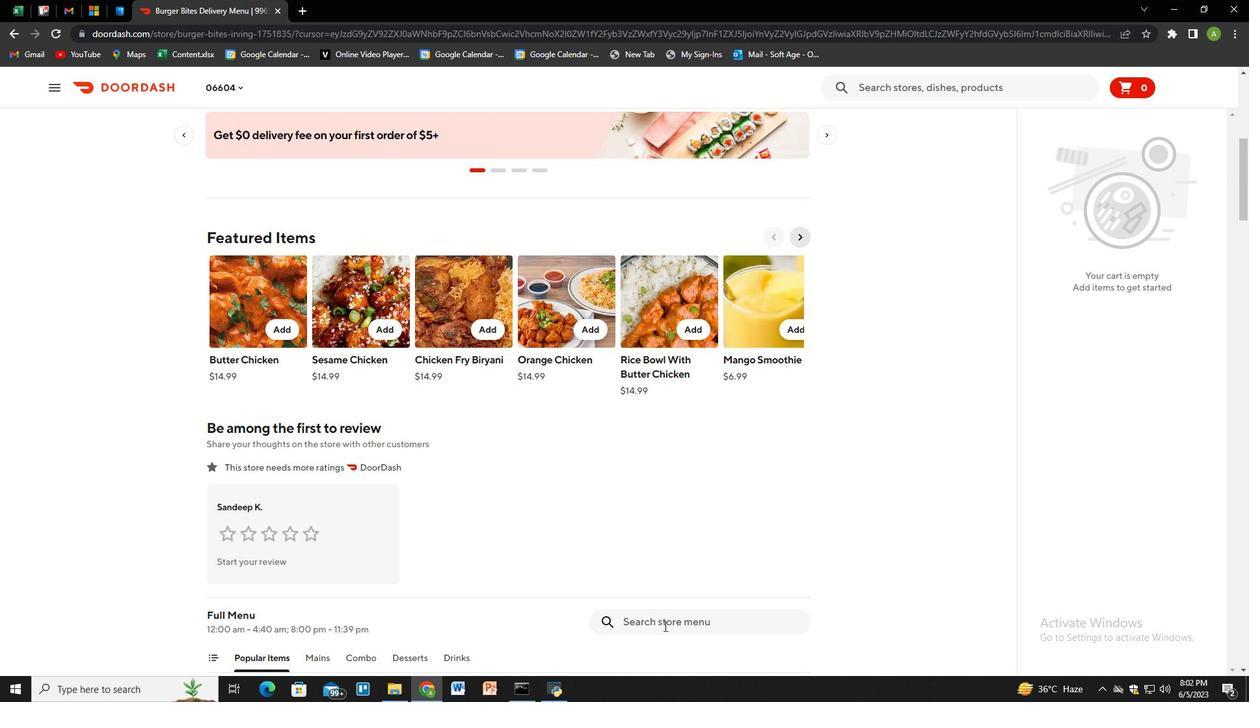 
Action: Mouse moved to (666, 550)
Screenshot: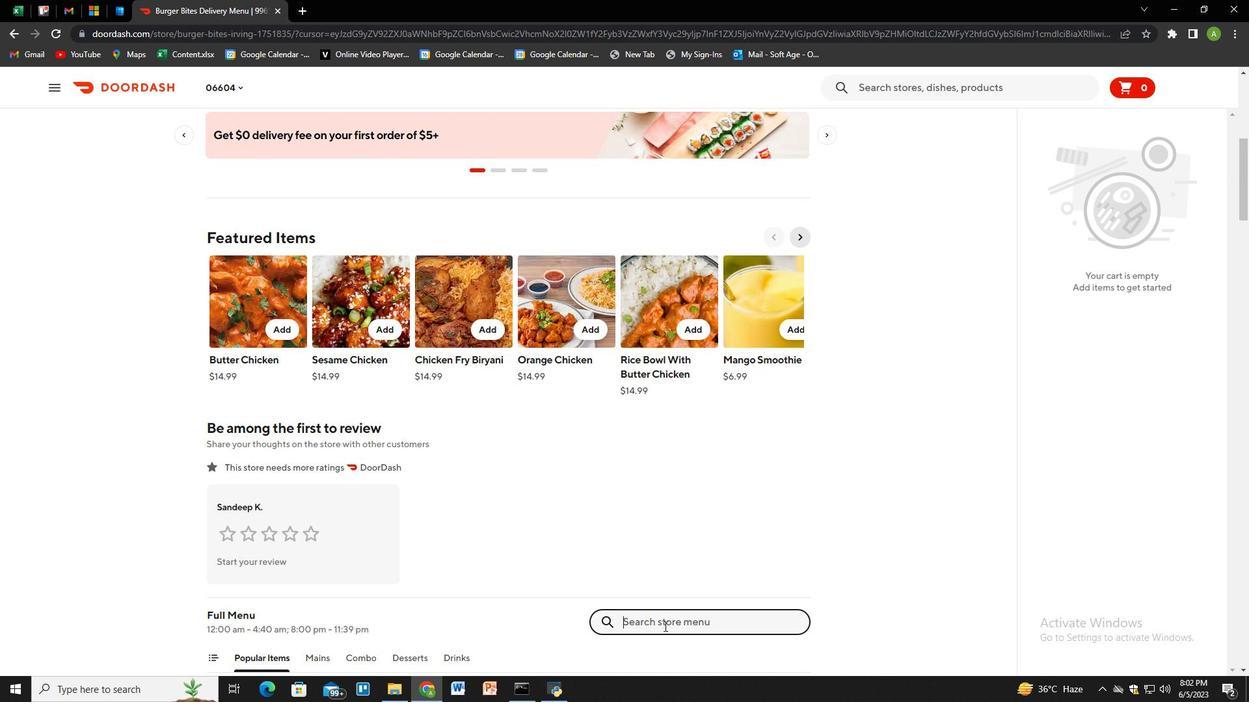 
Action: Key pressed gulab<Key.space>jamun<Key.enter>
Screenshot: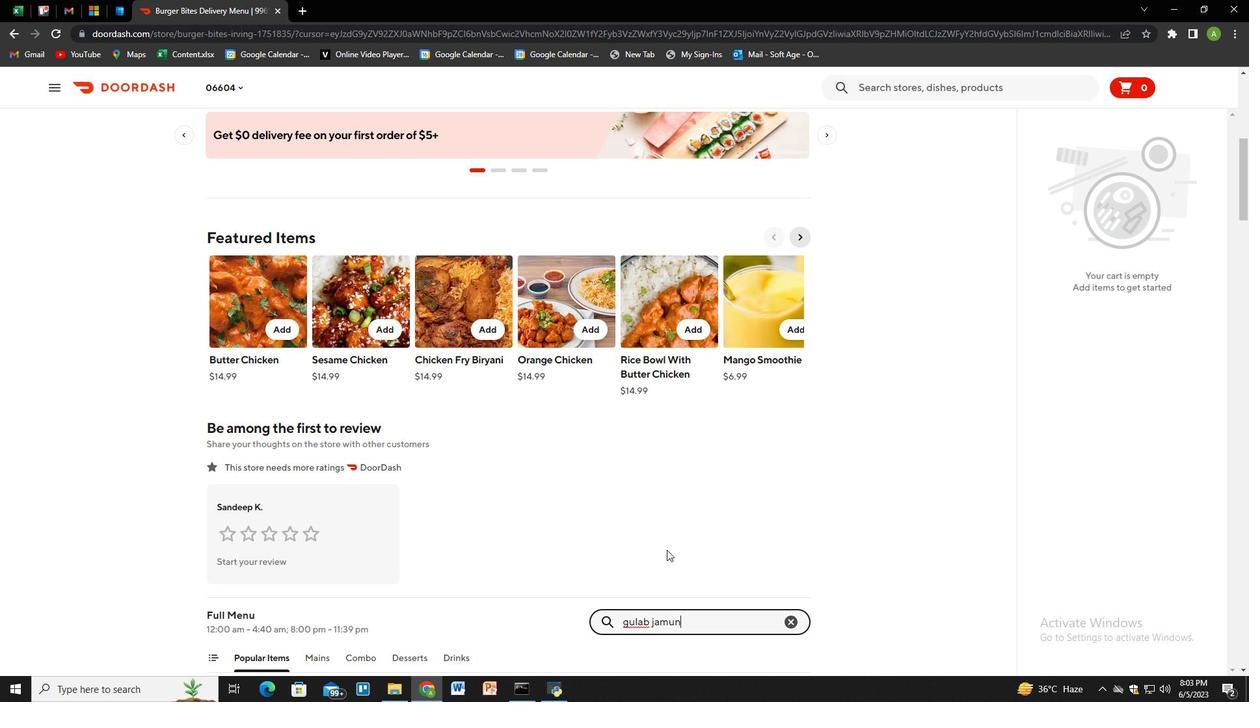 
Action: Mouse moved to (467, 369)
Screenshot: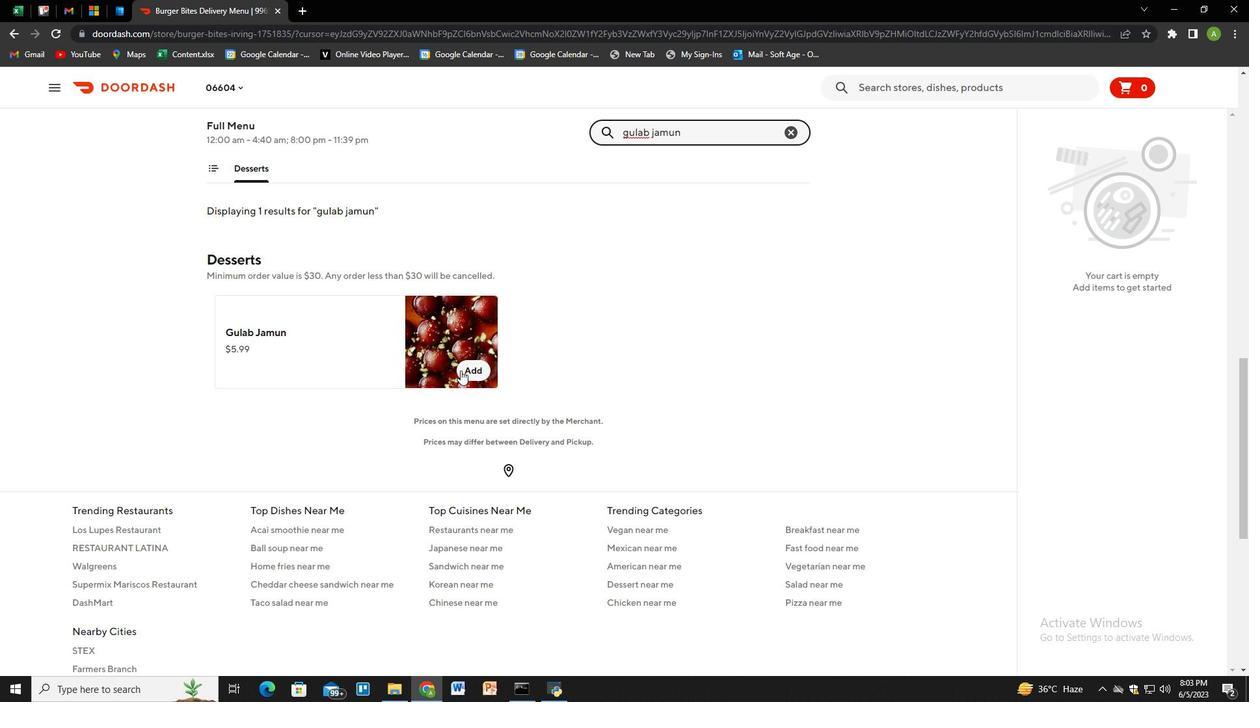 
Action: Mouse pressed left at (467, 369)
Screenshot: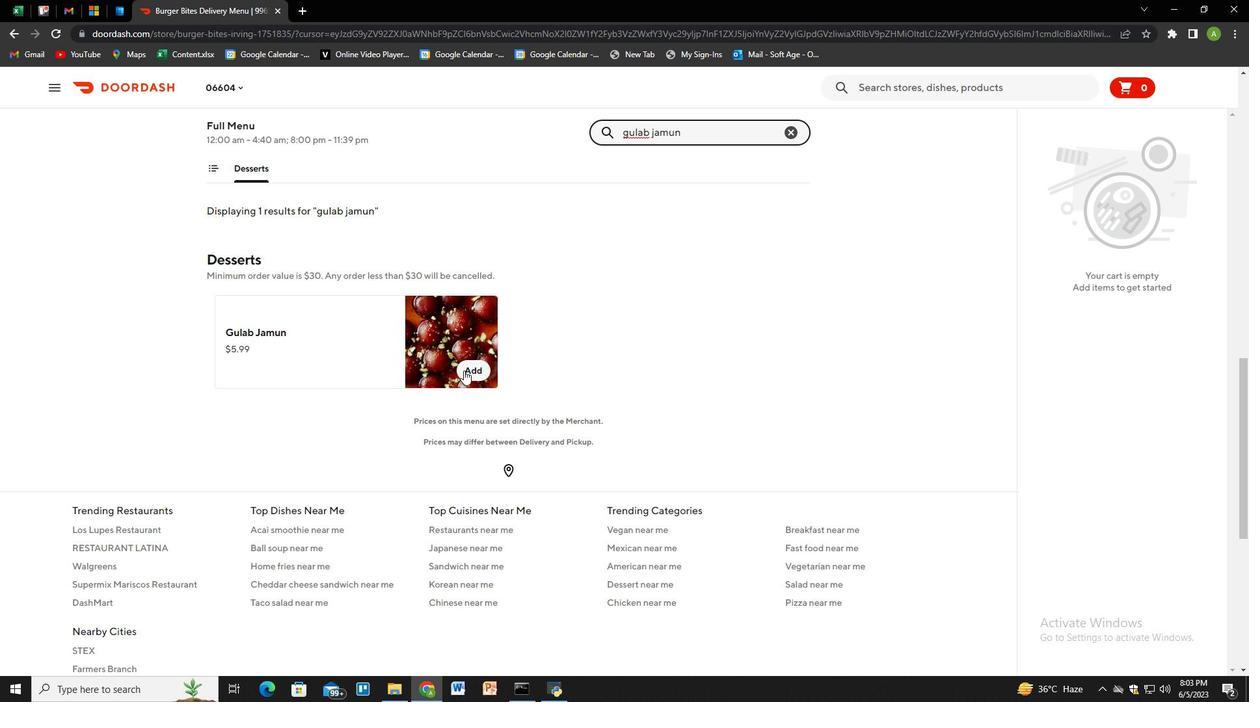 
Action: Mouse moved to (792, 133)
Screenshot: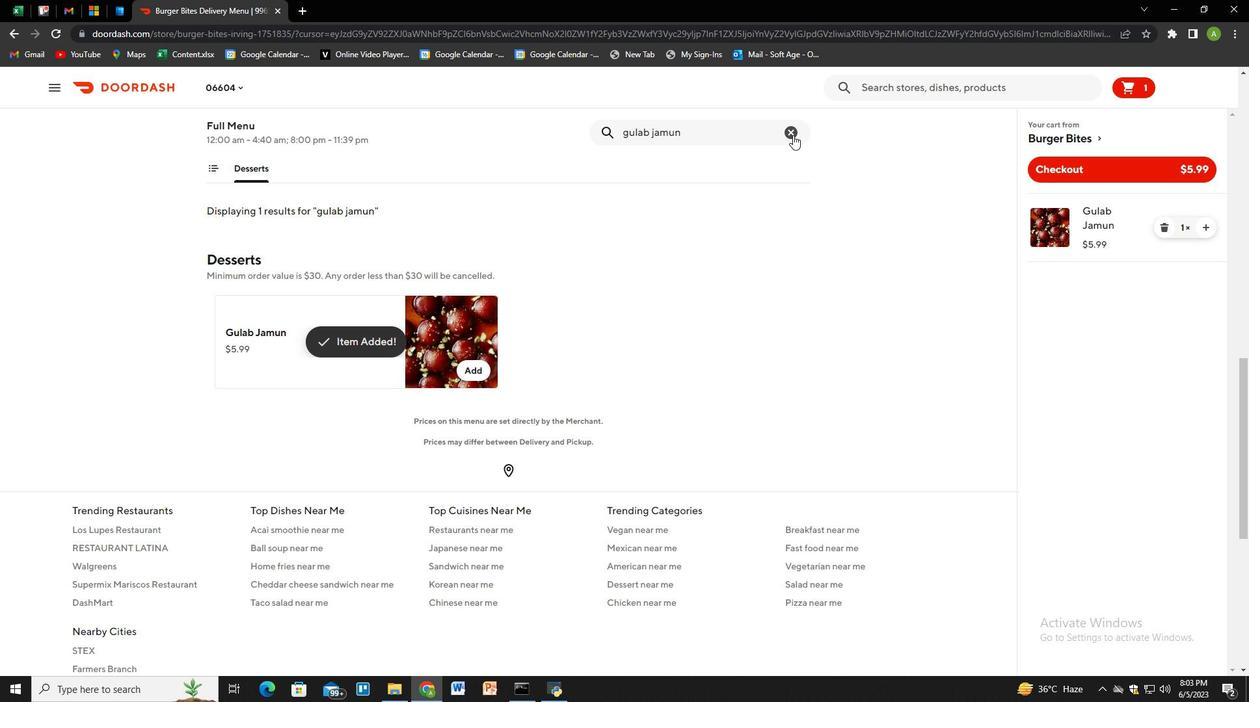 
Action: Mouse pressed left at (792, 133)
Screenshot: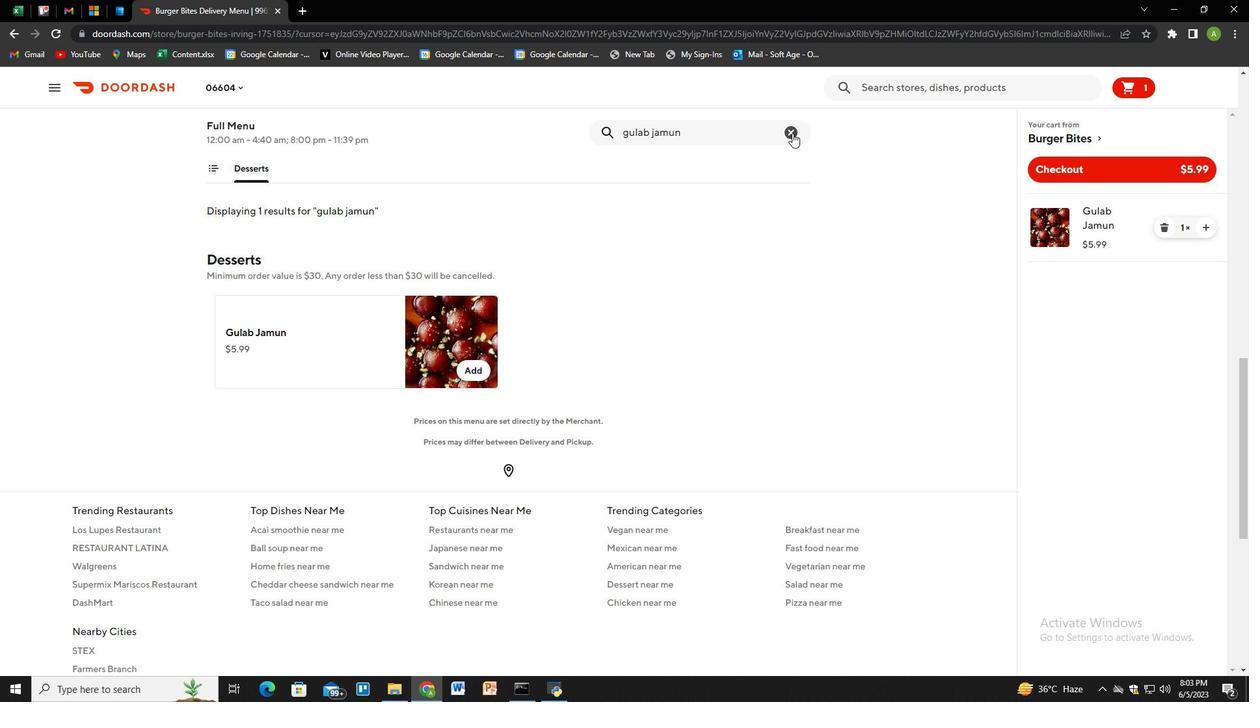 
Action: Mouse moved to (792, 133)
Screenshot: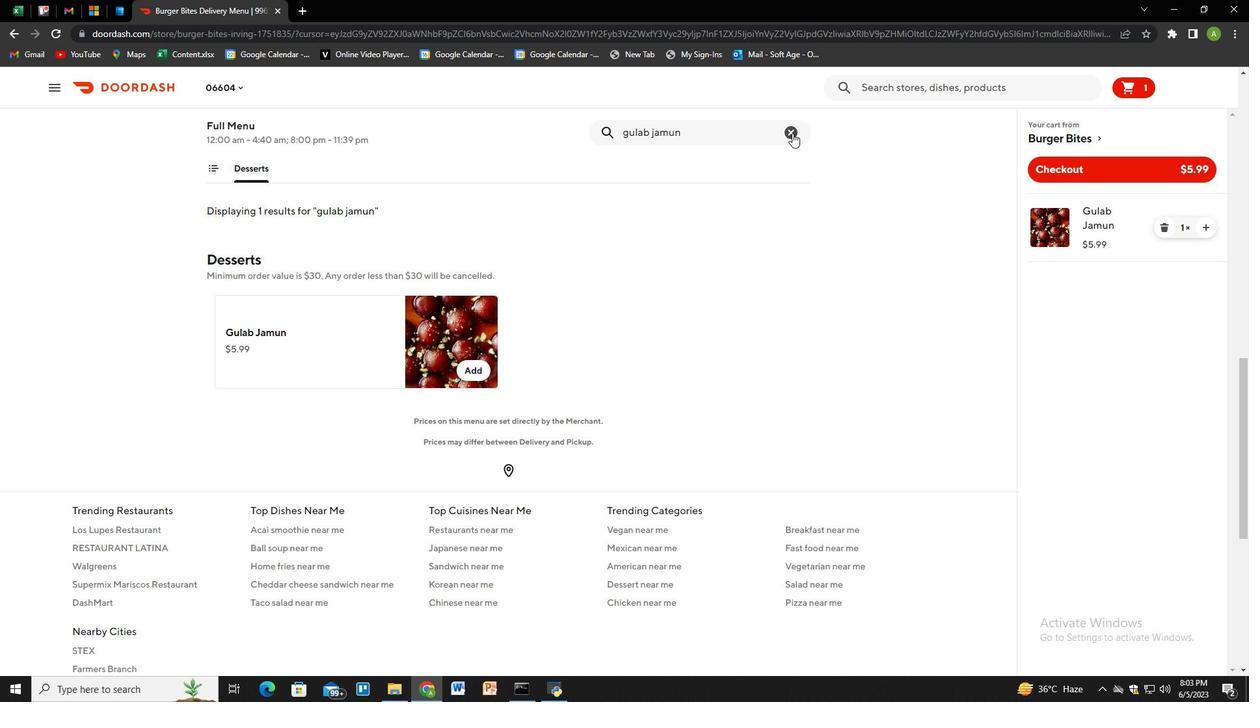 
Action: Key pressed turtle<Key.space>cheesecake<Key.enter>
Screenshot: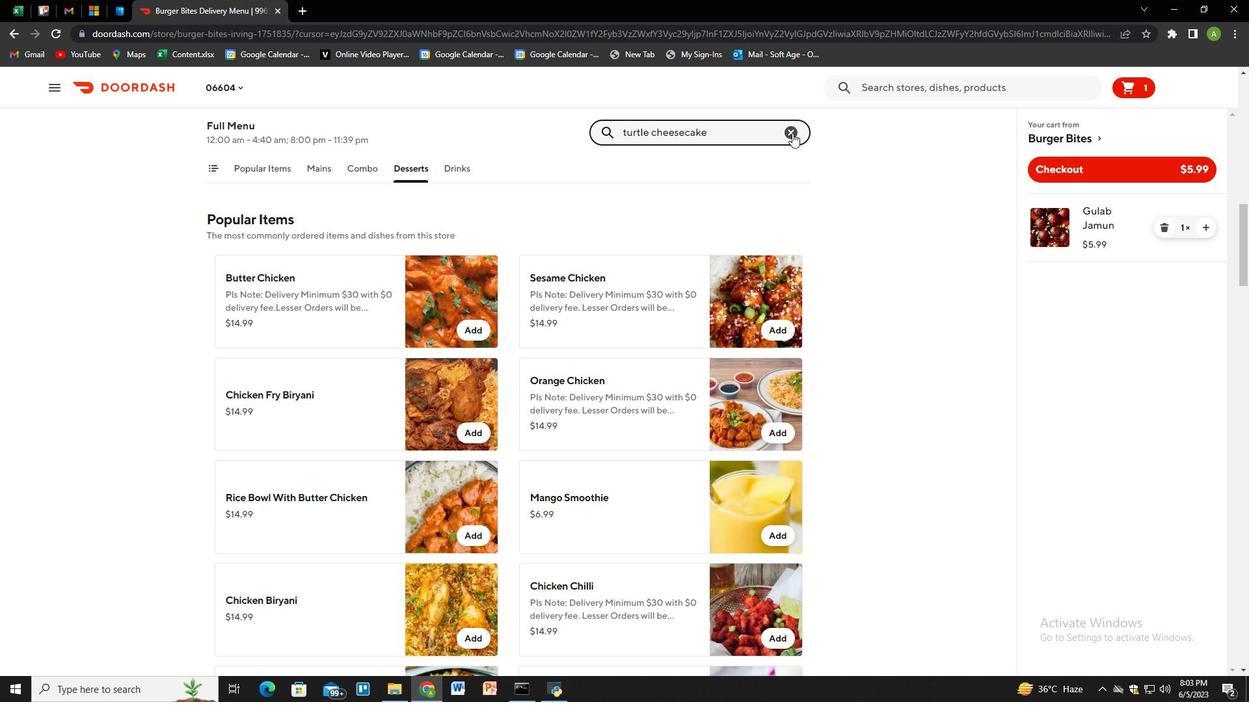 
Action: Mouse moved to (473, 371)
Screenshot: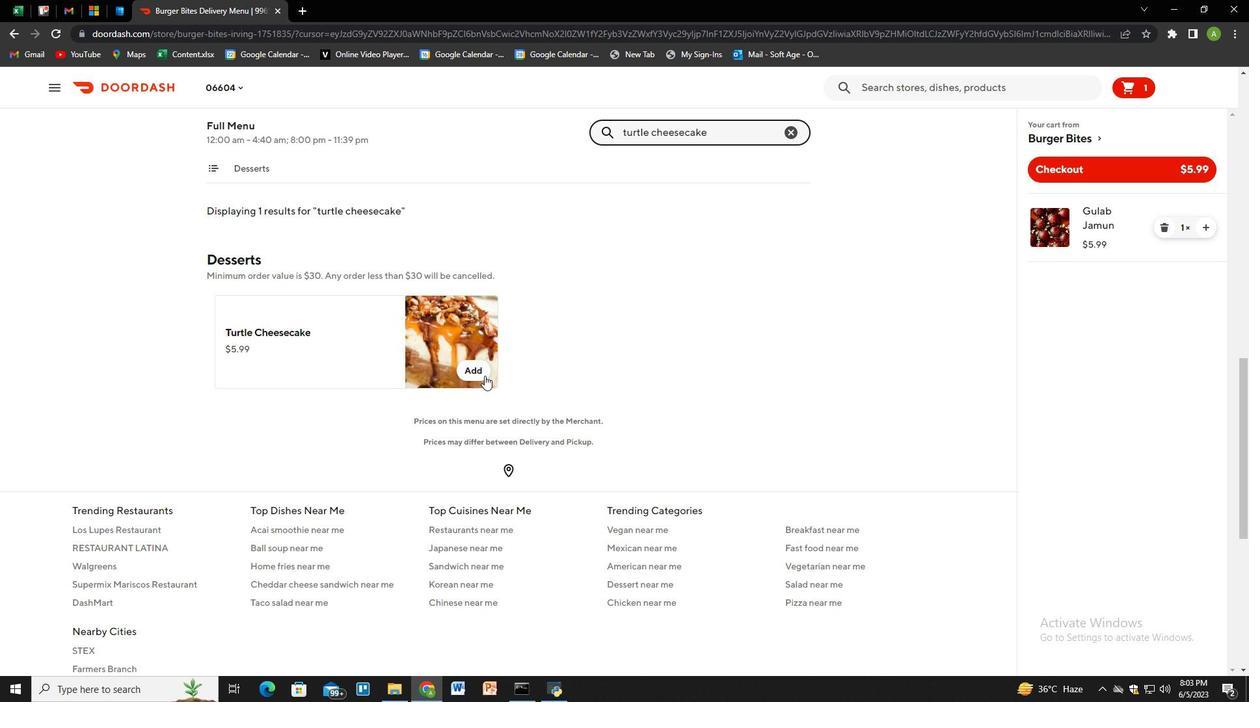 
Action: Mouse pressed left at (473, 371)
Screenshot: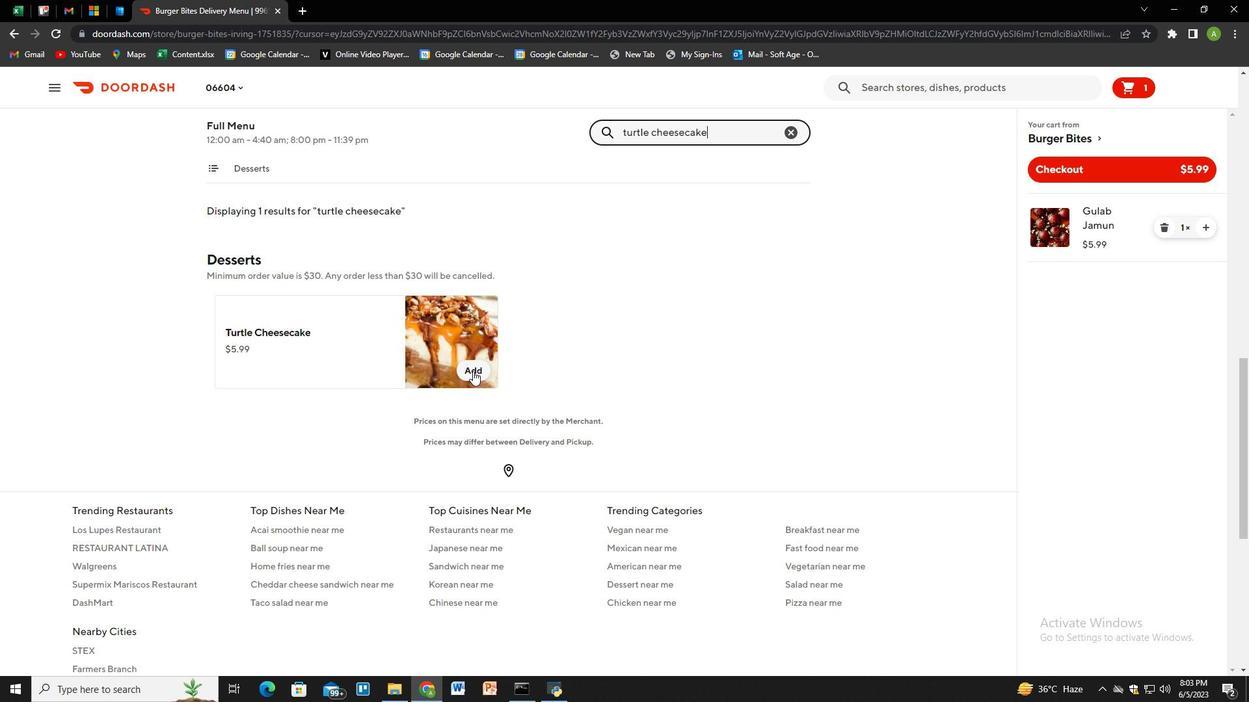 
Action: Mouse moved to (790, 133)
Screenshot: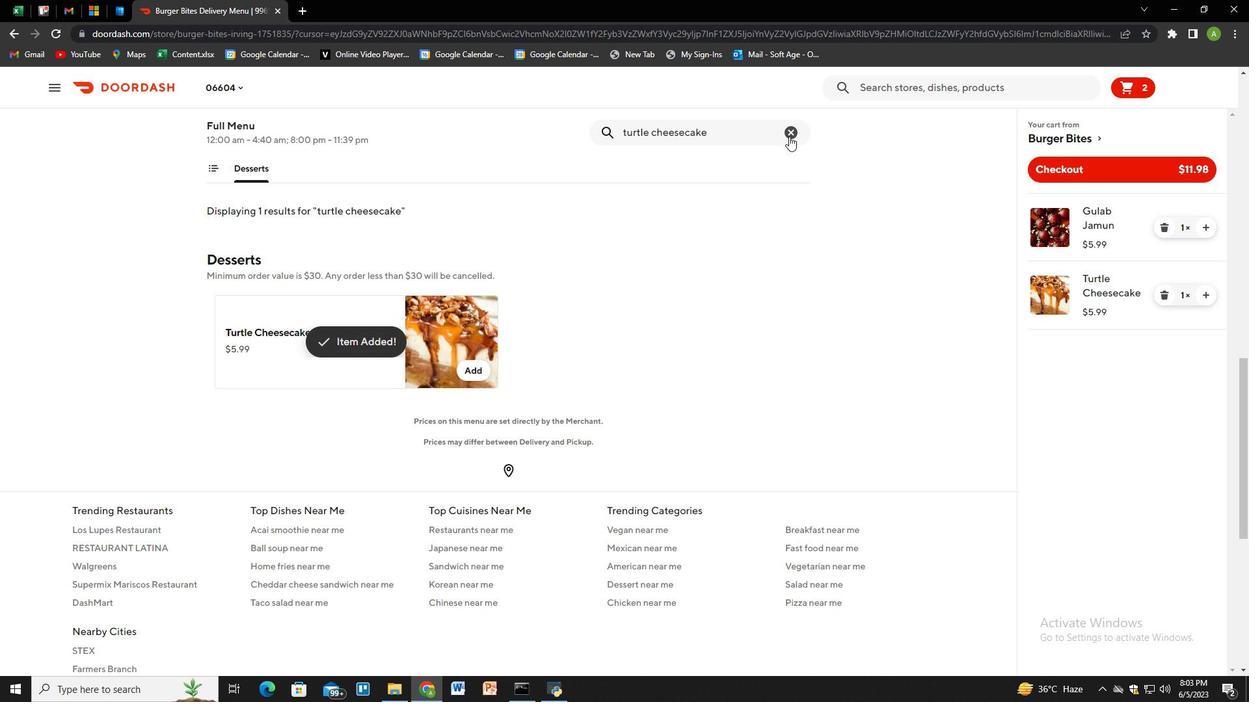 
Action: Mouse pressed left at (790, 133)
Screenshot: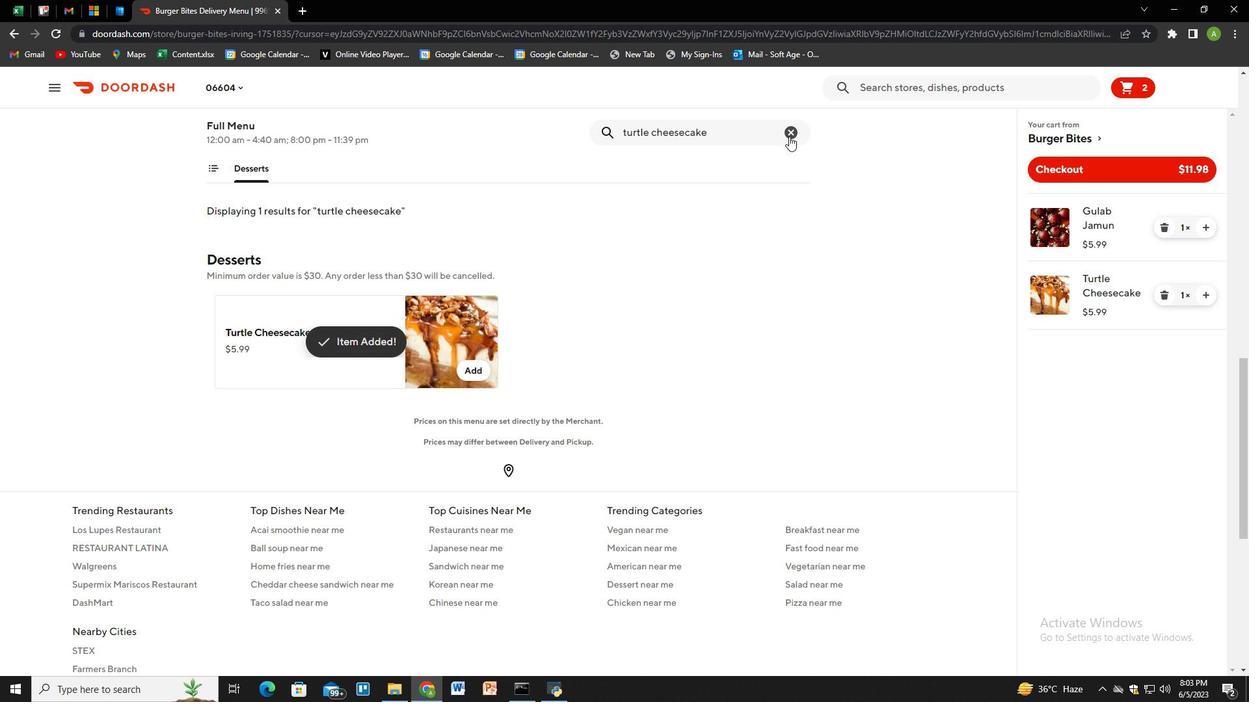 
Action: Key pressed sweet<Key.space>balls<Key.enter>
Screenshot: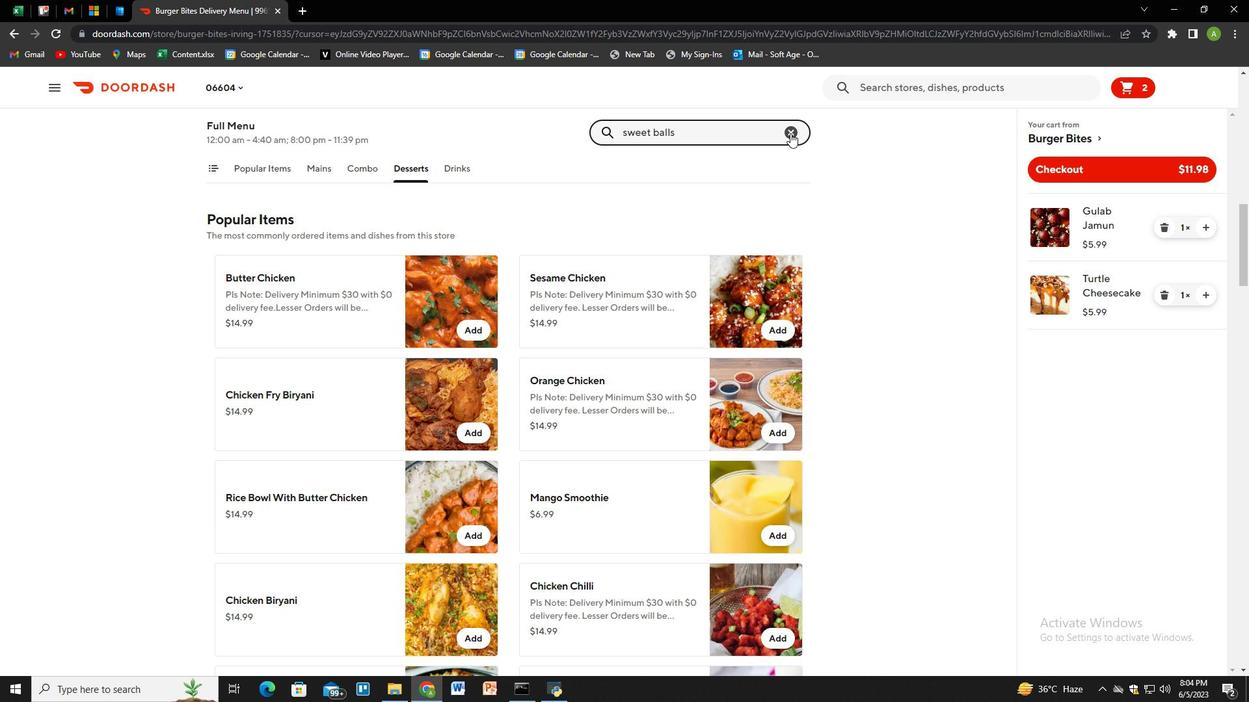
Action: Mouse moved to (468, 547)
Screenshot: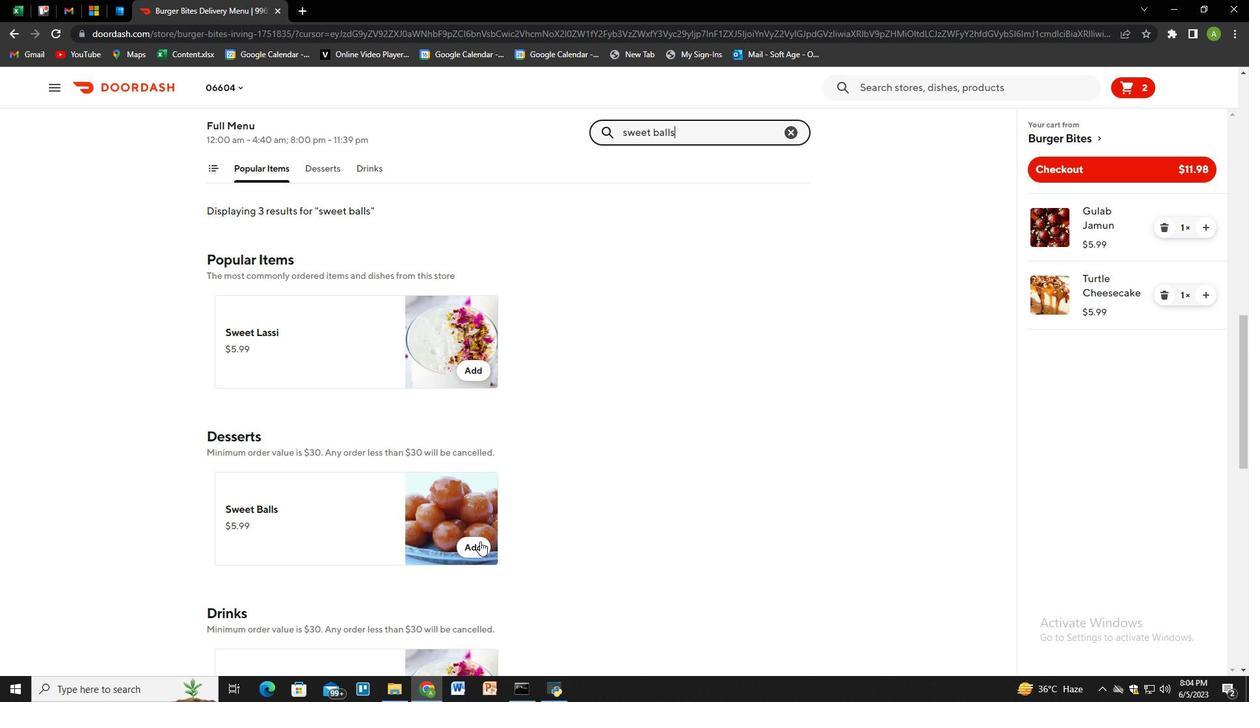 
Action: Mouse pressed left at (468, 547)
Screenshot: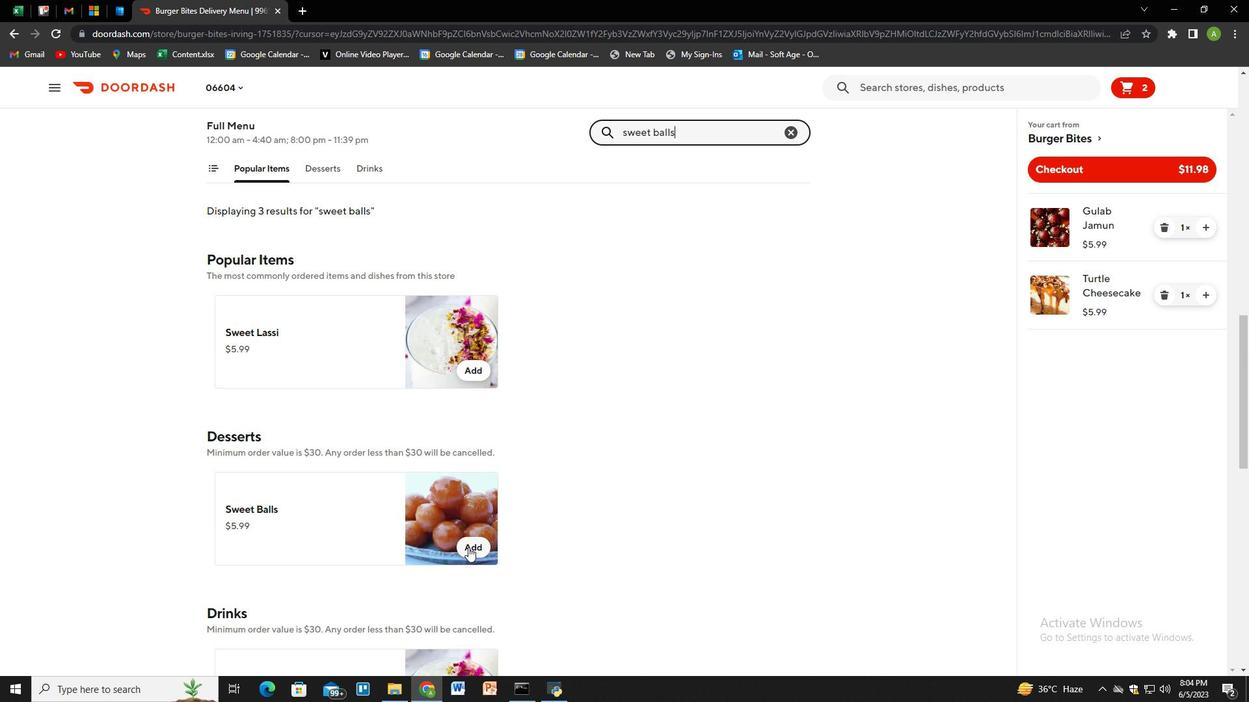
Action: Mouse moved to (797, 134)
Screenshot: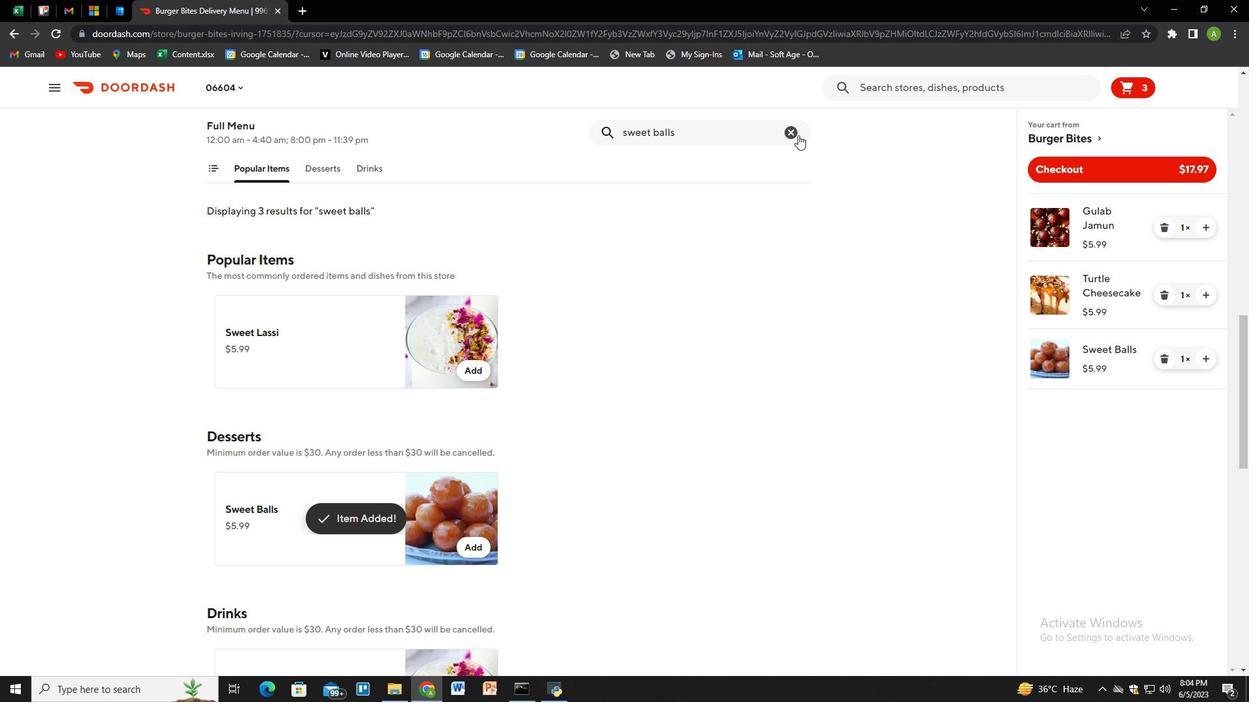 
Action: Mouse pressed left at (797, 134)
Screenshot: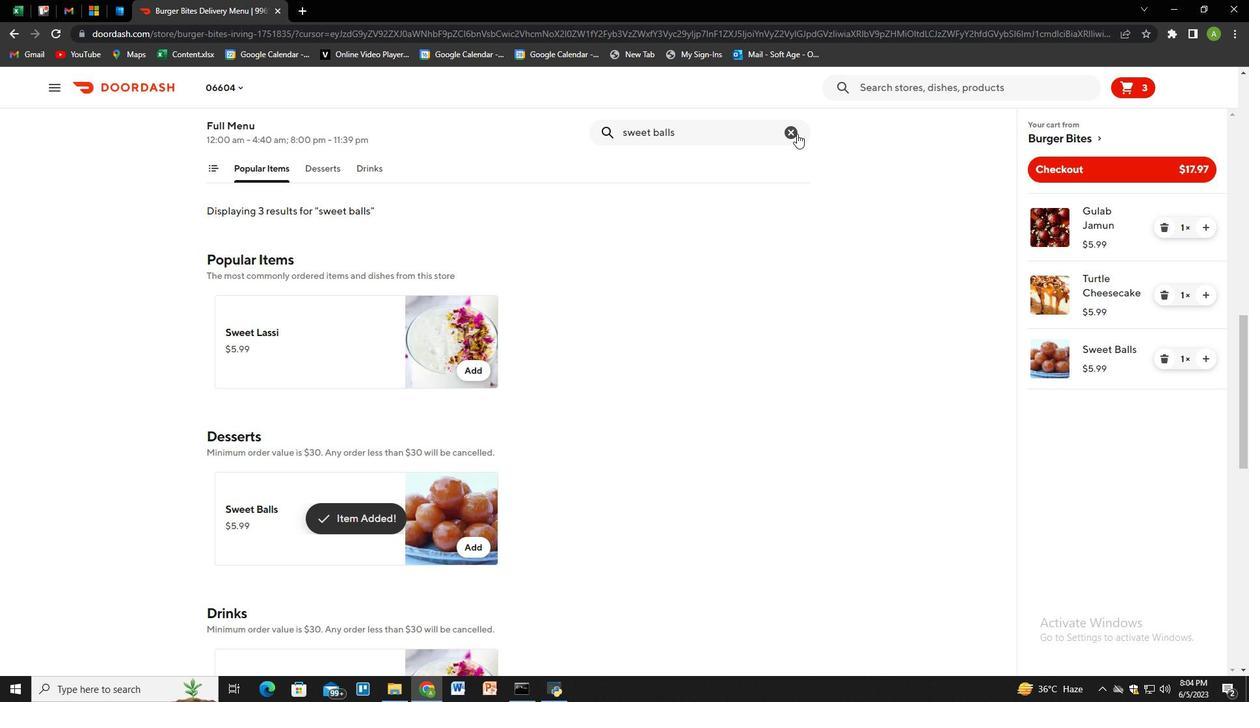 
Action: Mouse moved to (796, 134)
Screenshot: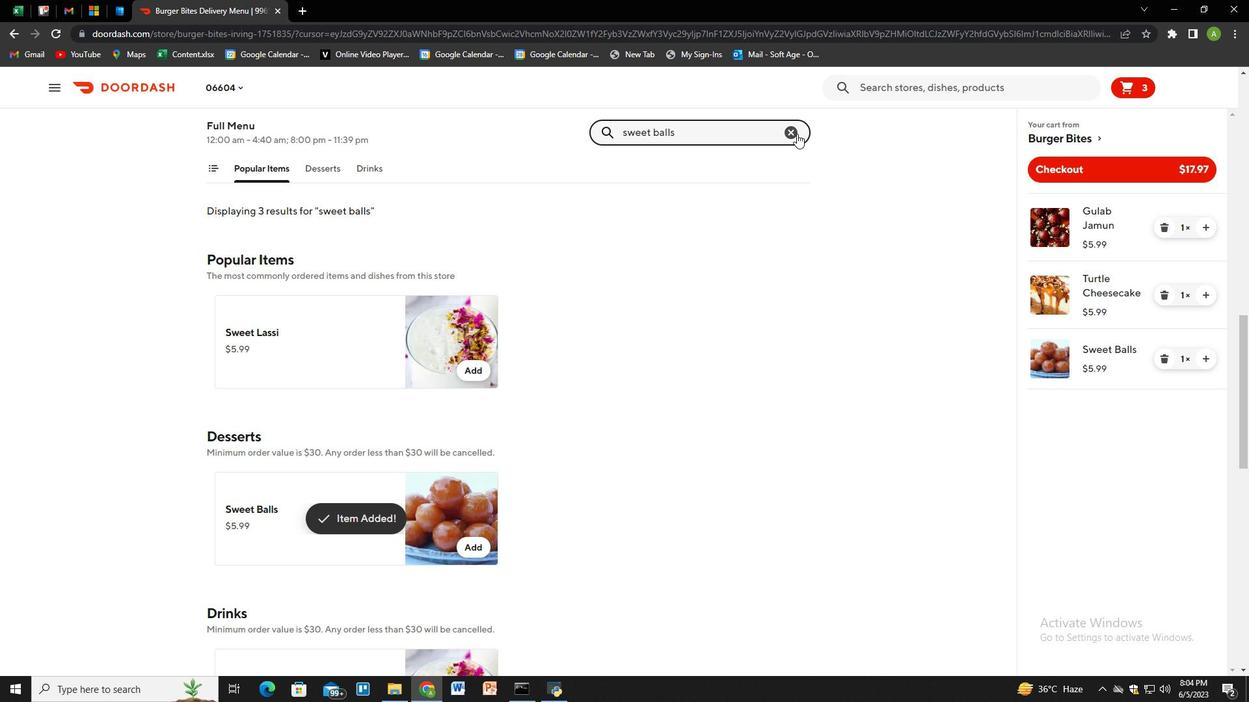 
Action: Key pressed lemon<Key.space>chh<Key.backspace>eesecake<Key.enter>
Screenshot: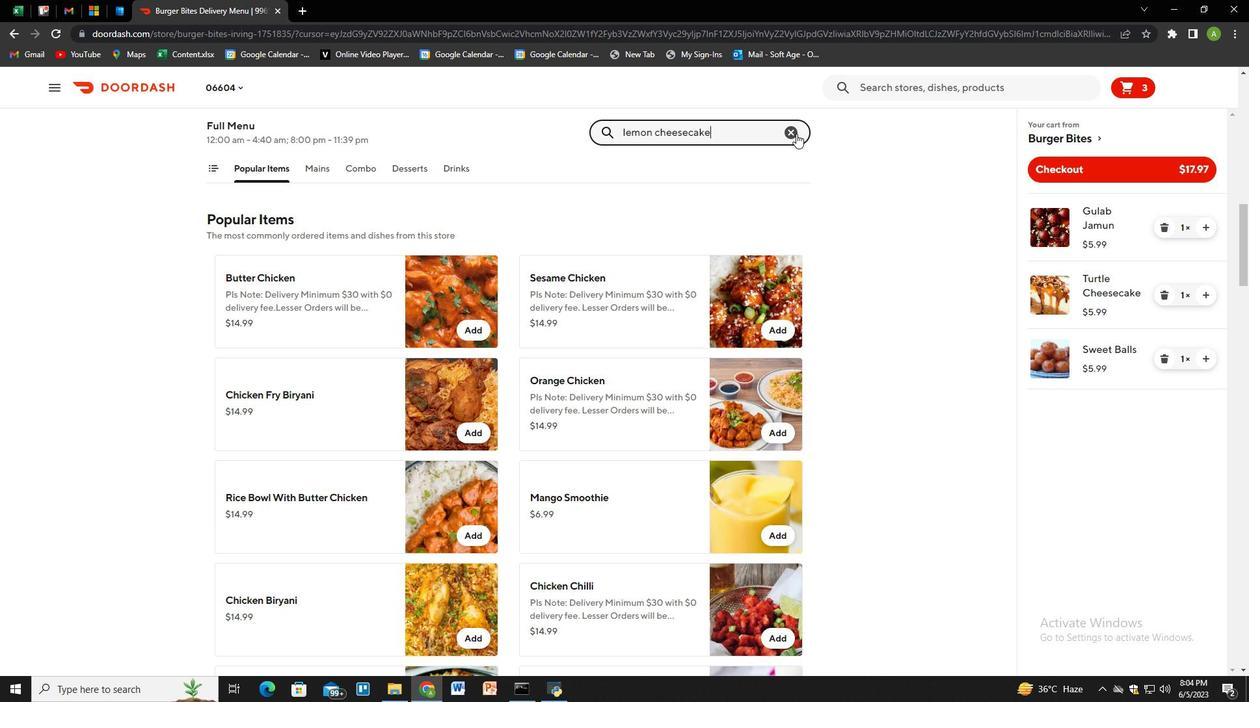 
Action: Mouse moved to (480, 365)
Screenshot: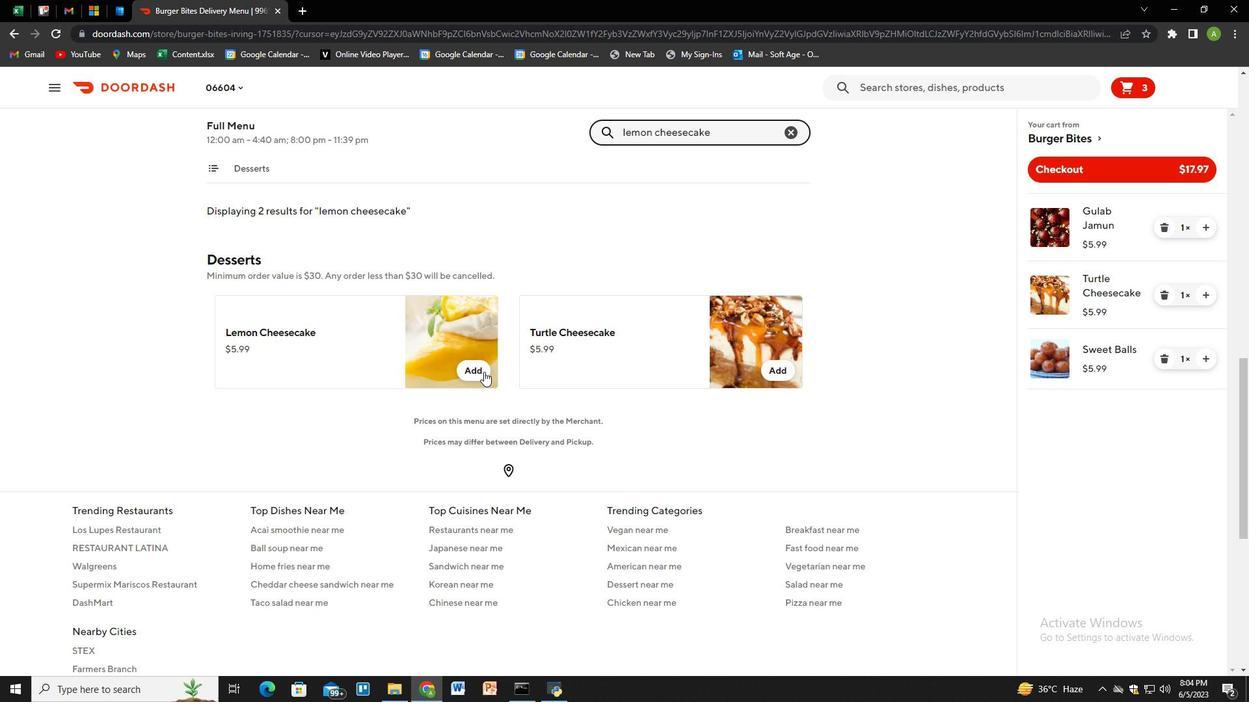 
Action: Mouse pressed left at (480, 365)
Screenshot: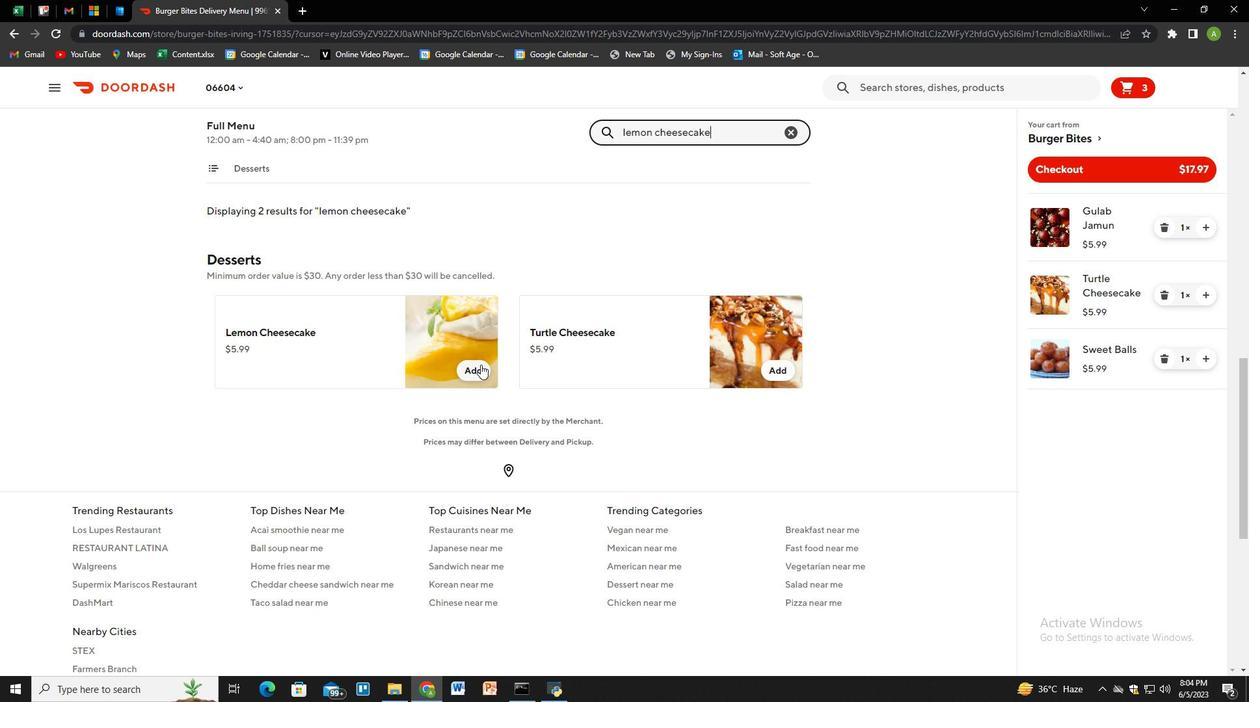 
Action: Mouse moved to (795, 127)
Screenshot: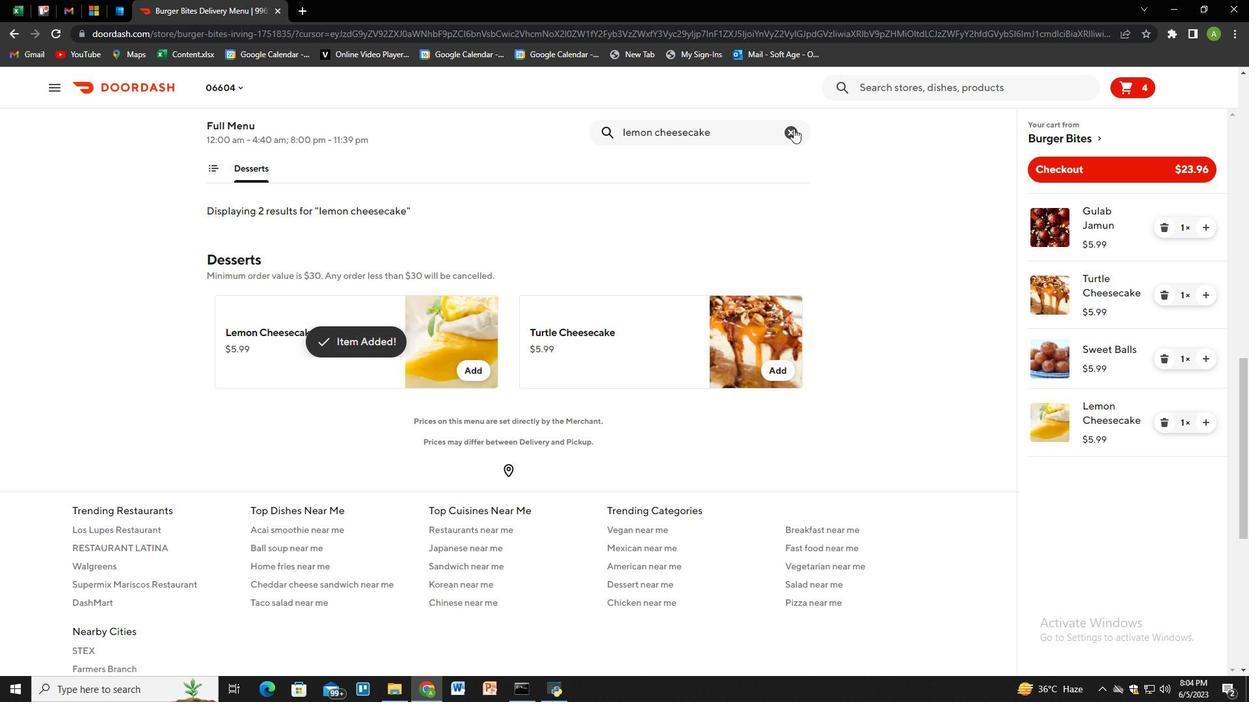 
Action: Mouse pressed left at (795, 127)
Screenshot: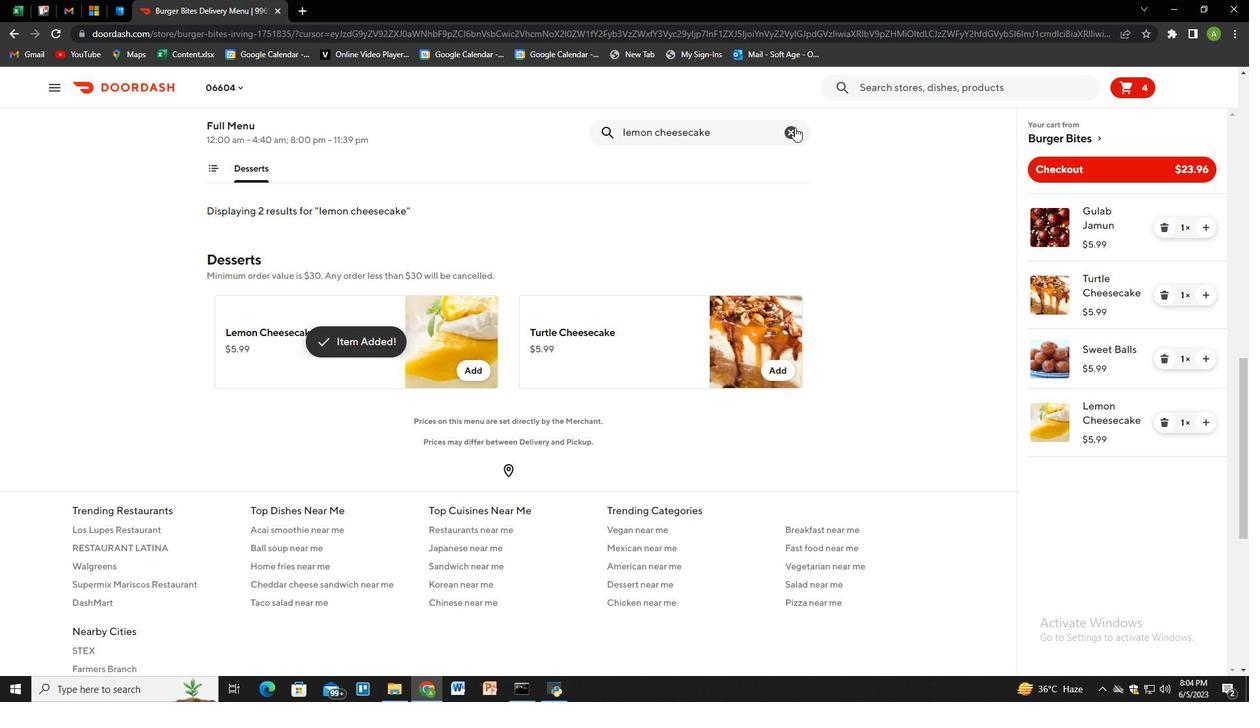 
Action: Key pressed classic<Key.space>cheesecake<Key.enter>
Screenshot: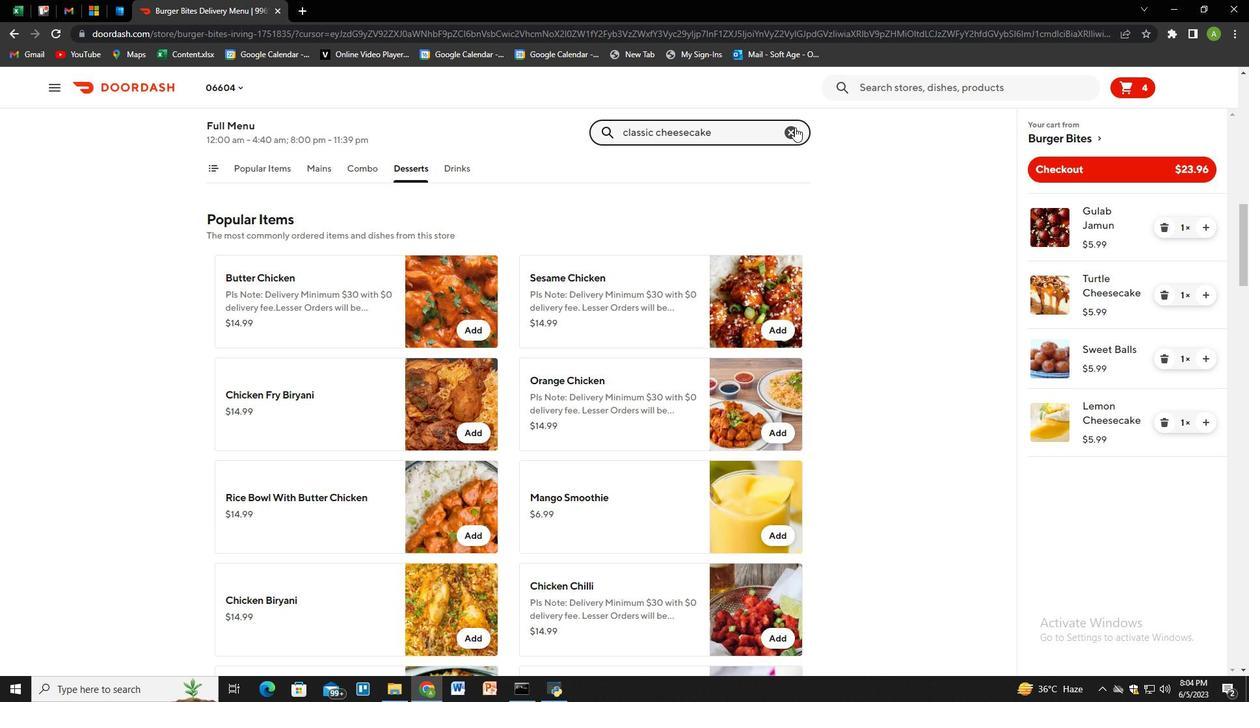 
Action: Mouse moved to (463, 375)
Screenshot: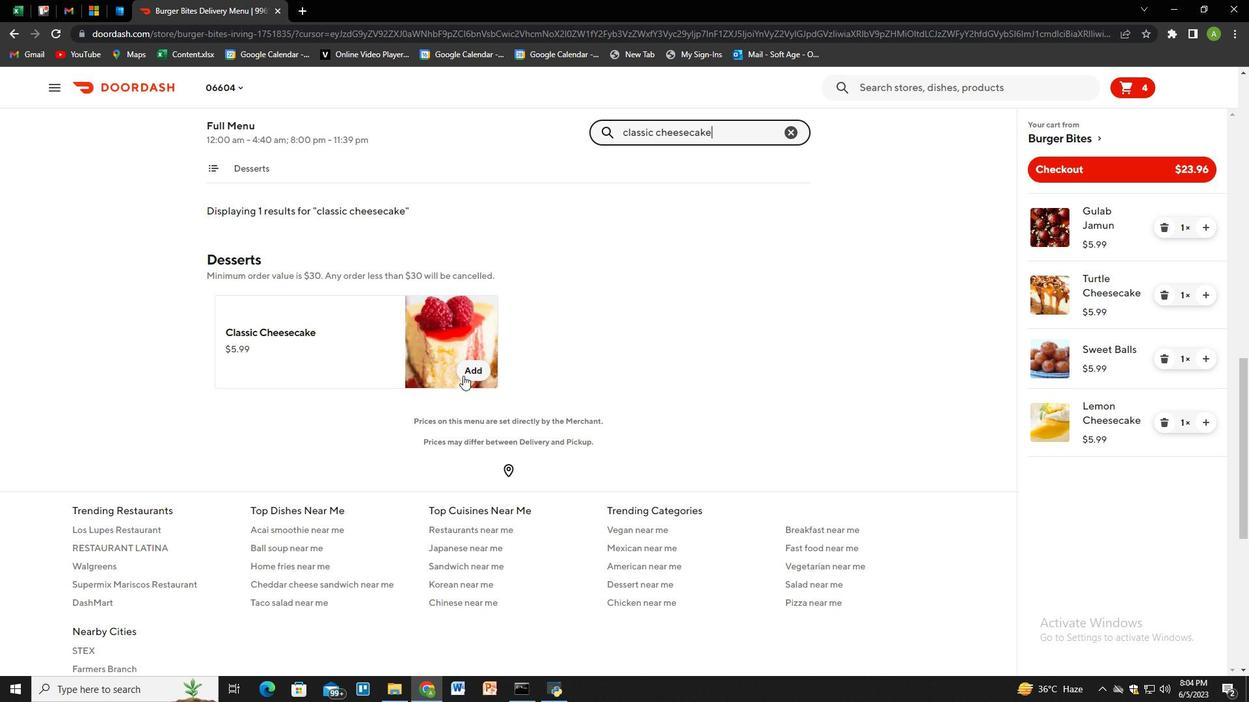 
Action: Mouse pressed left at (463, 375)
Screenshot: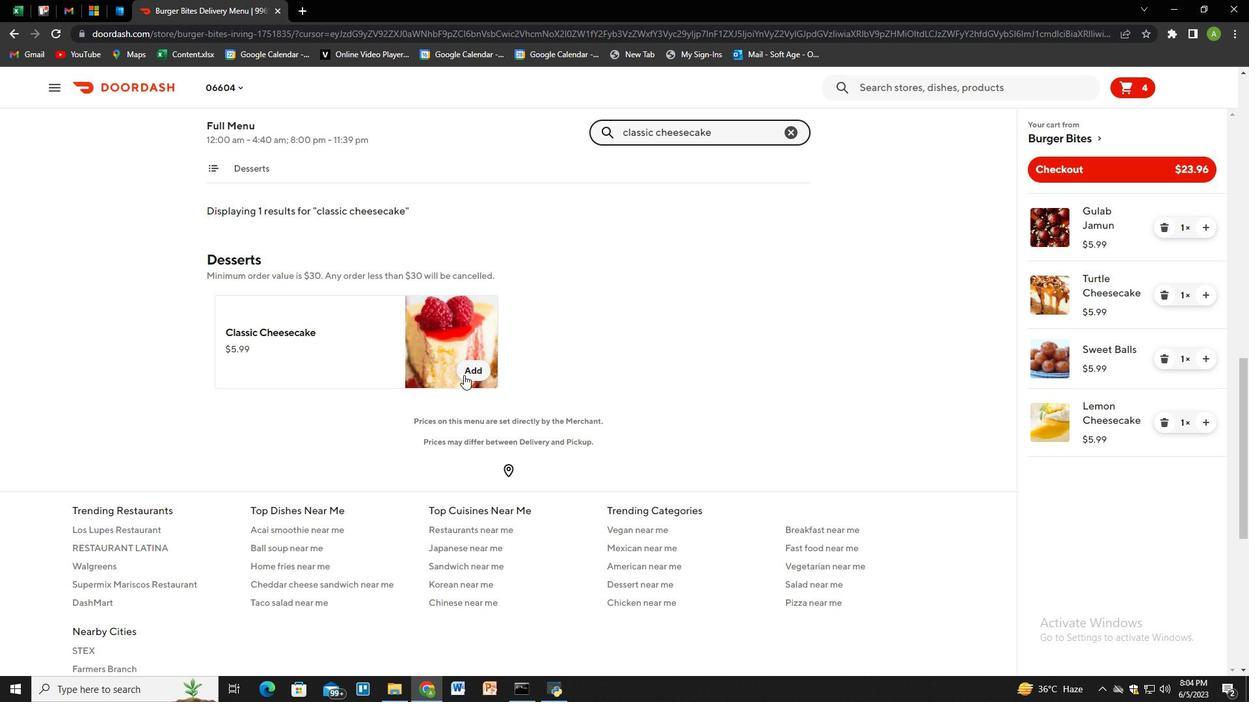 
Action: Mouse moved to (1057, 167)
Screenshot: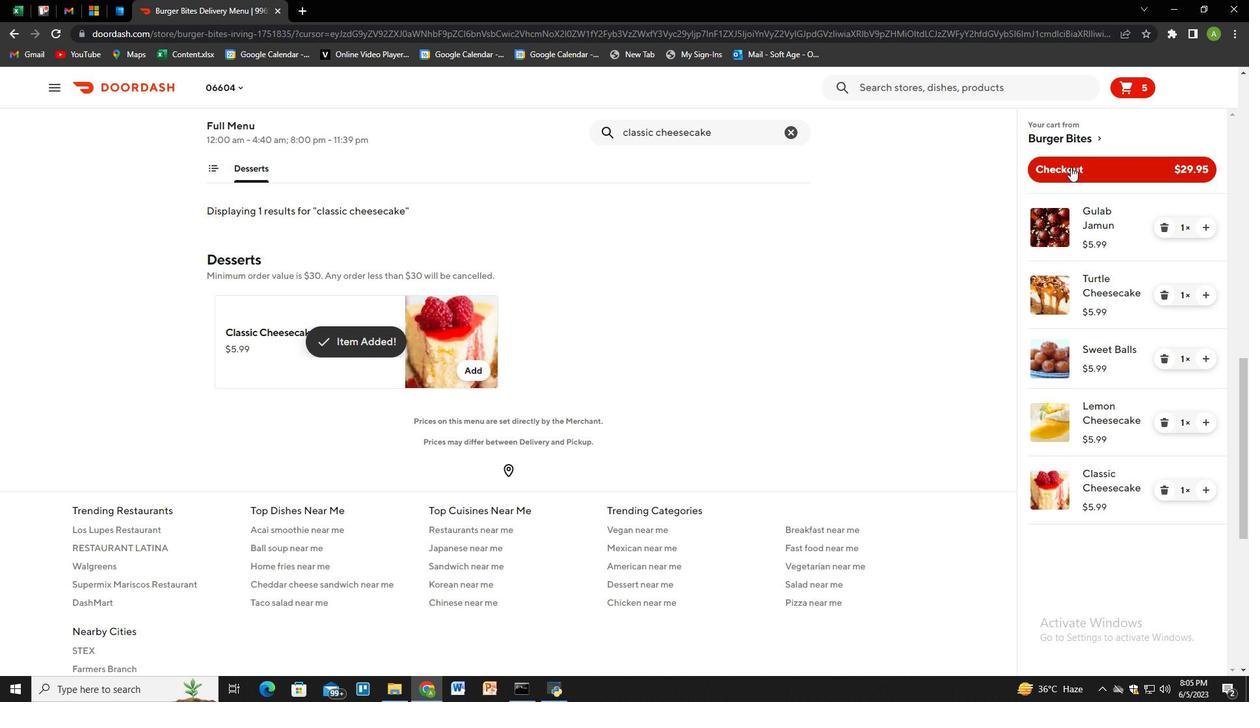 
Action: Mouse pressed left at (1057, 167)
Screenshot: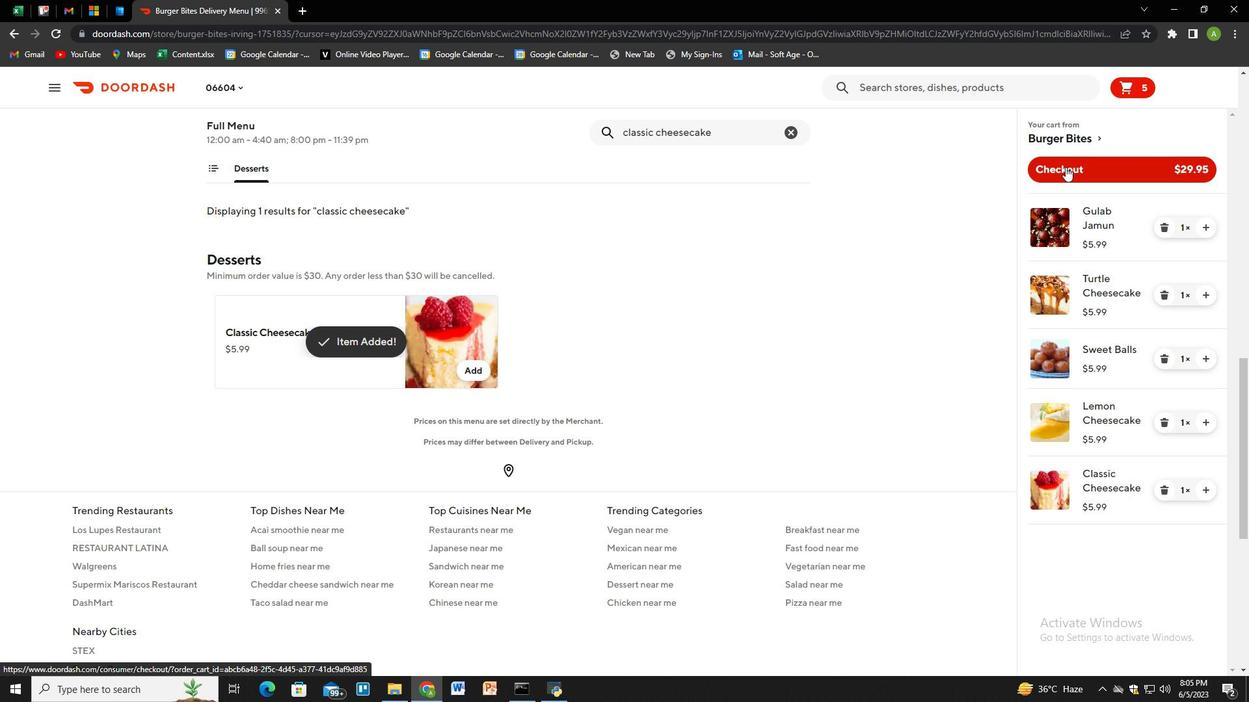 
